 Task: Find connections with filter location Samobor with filter topic #cloudwith filter profile language Potuguese with filter current company UST with filter school Saintgits College of Engineering (Autonomous) with filter industry Wholesale Metals and Minerals with filter service category Growth Marketing with filter keywords title Team Leader
Action: Mouse moved to (532, 74)
Screenshot: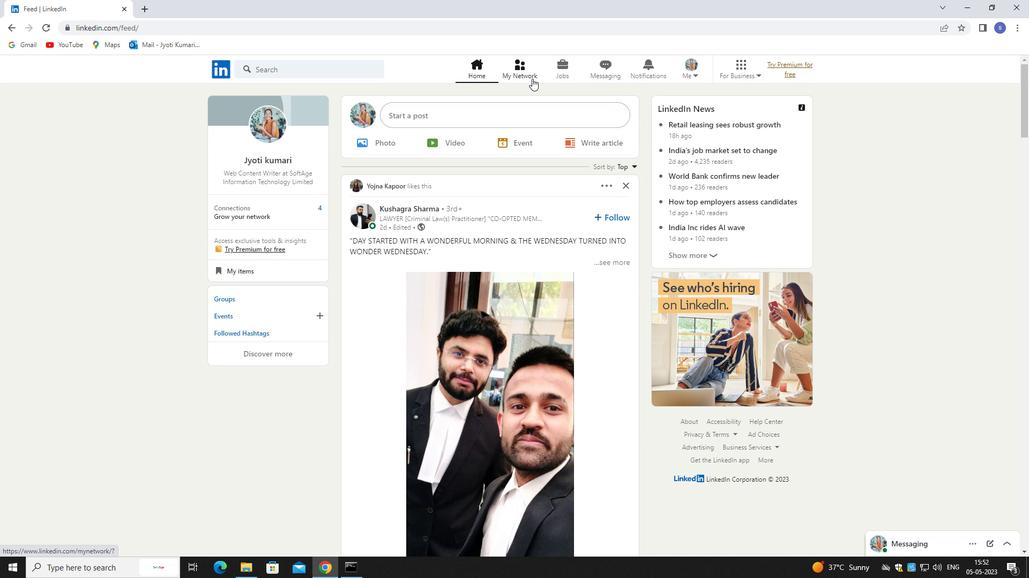 
Action: Mouse pressed left at (532, 74)
Screenshot: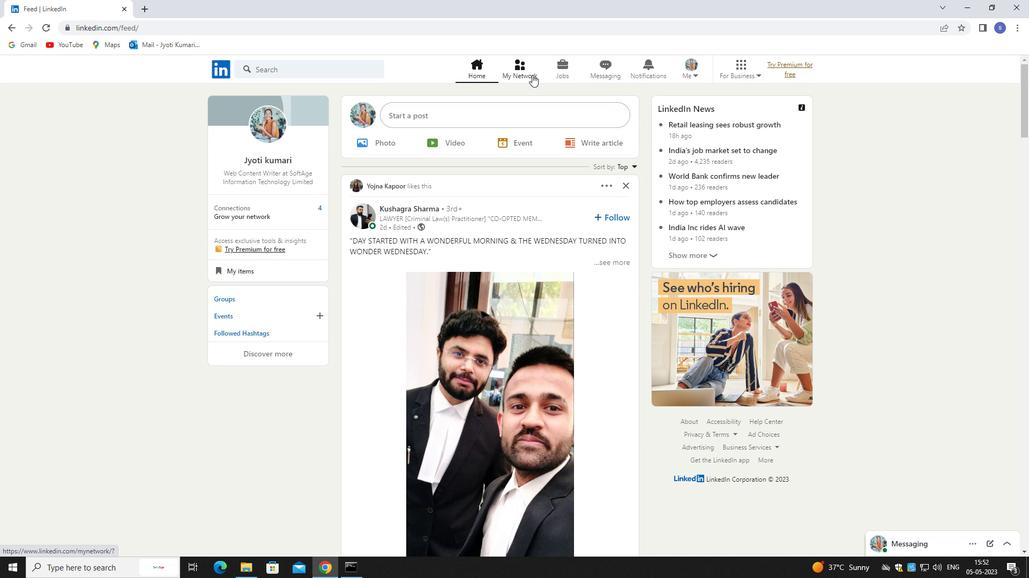 
Action: Mouse pressed left at (532, 74)
Screenshot: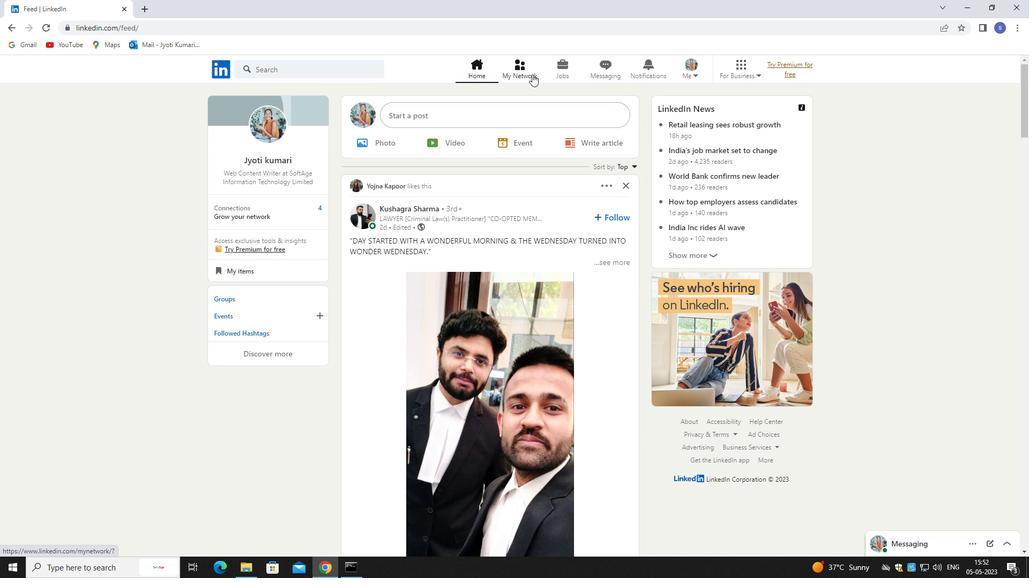 
Action: Mouse moved to (306, 129)
Screenshot: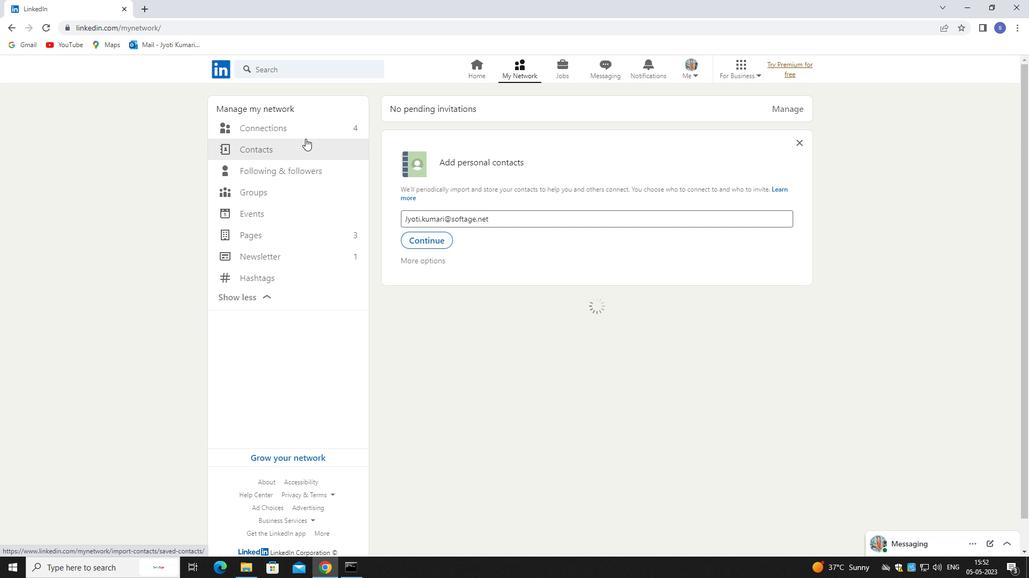 
Action: Mouse pressed left at (306, 129)
Screenshot: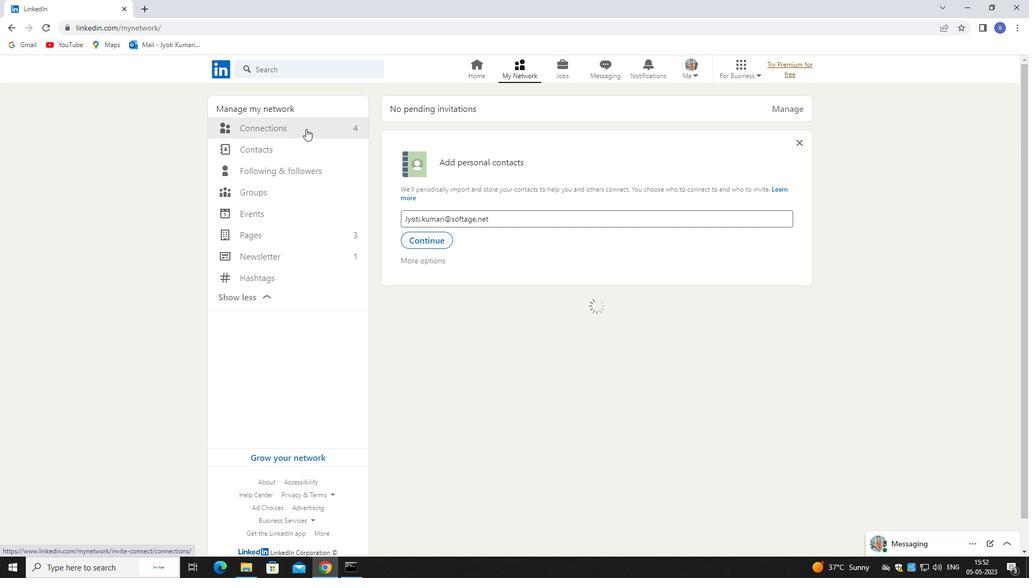 
Action: Mouse pressed left at (306, 129)
Screenshot: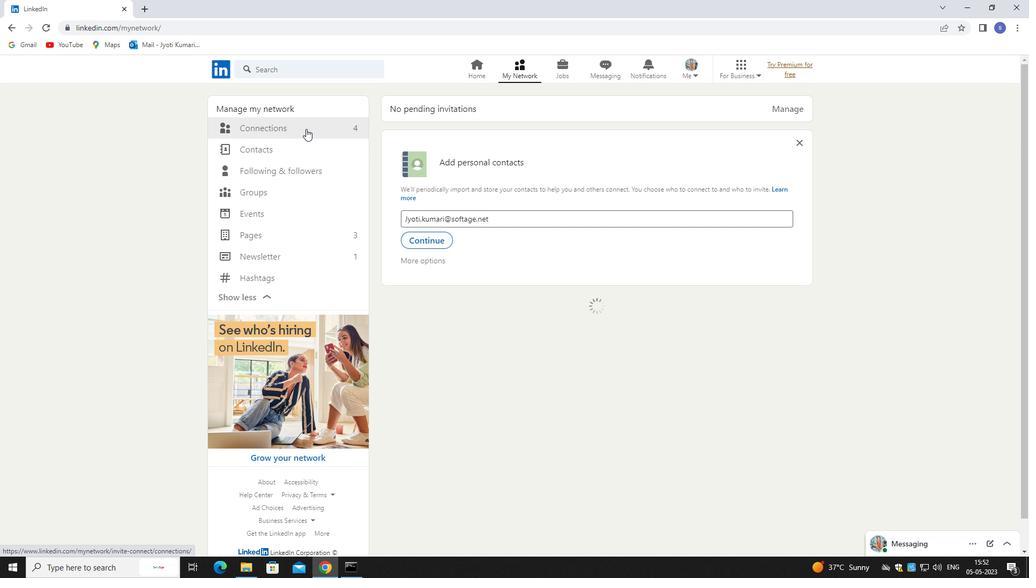 
Action: Mouse moved to (582, 126)
Screenshot: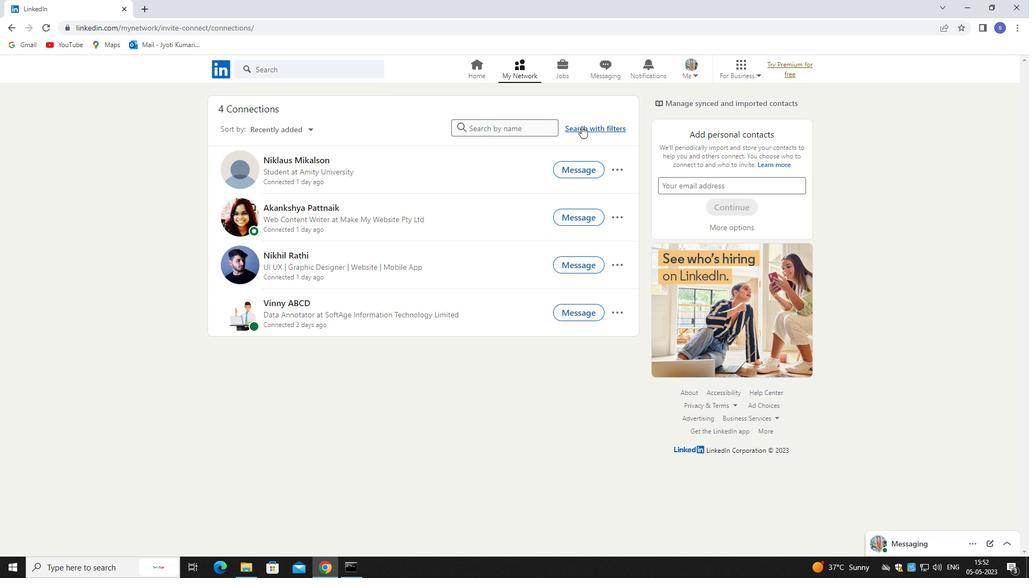 
Action: Mouse pressed left at (582, 126)
Screenshot: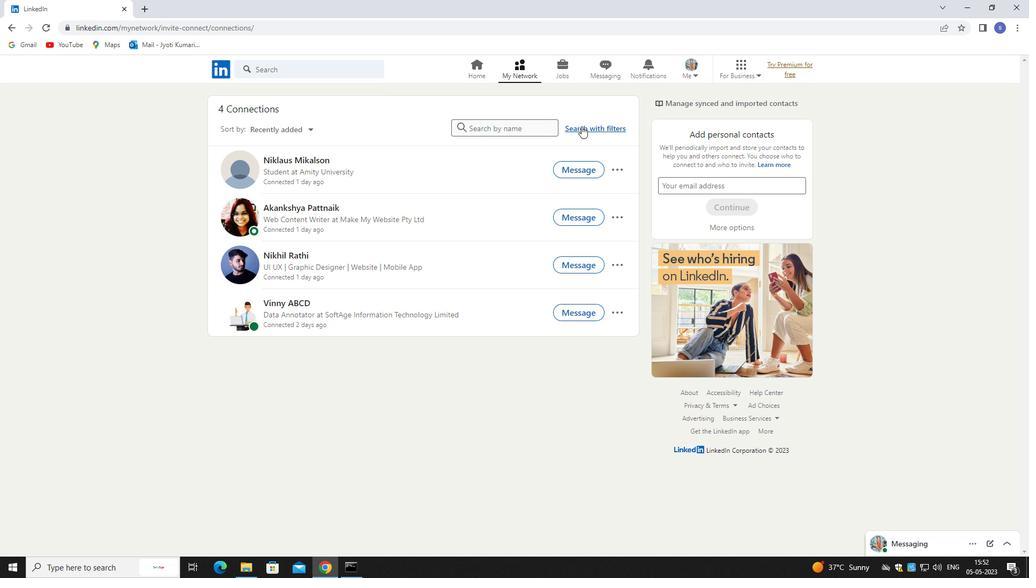 
Action: Mouse moved to (556, 97)
Screenshot: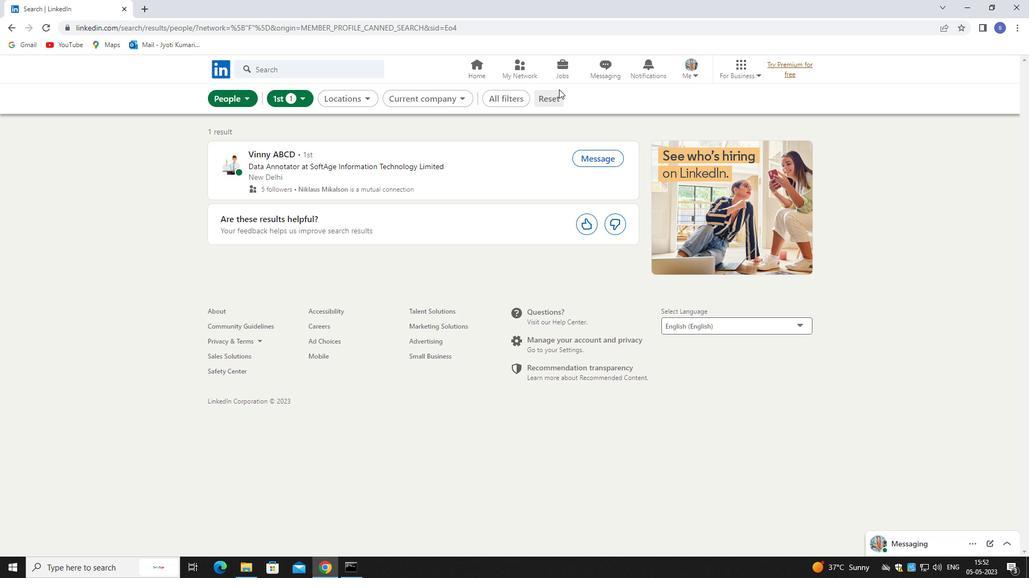 
Action: Mouse pressed left at (556, 97)
Screenshot: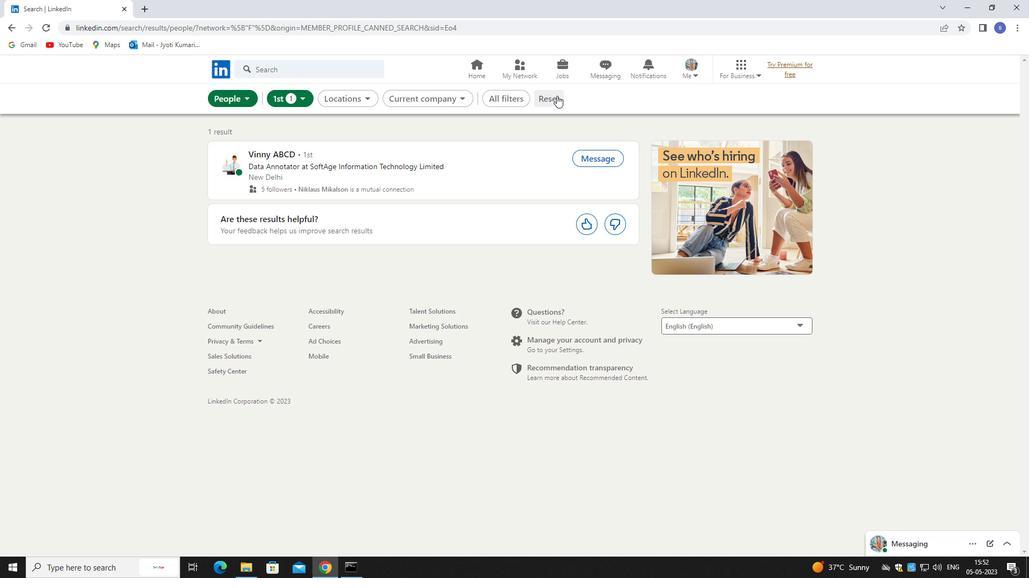 
Action: Mouse moved to (523, 96)
Screenshot: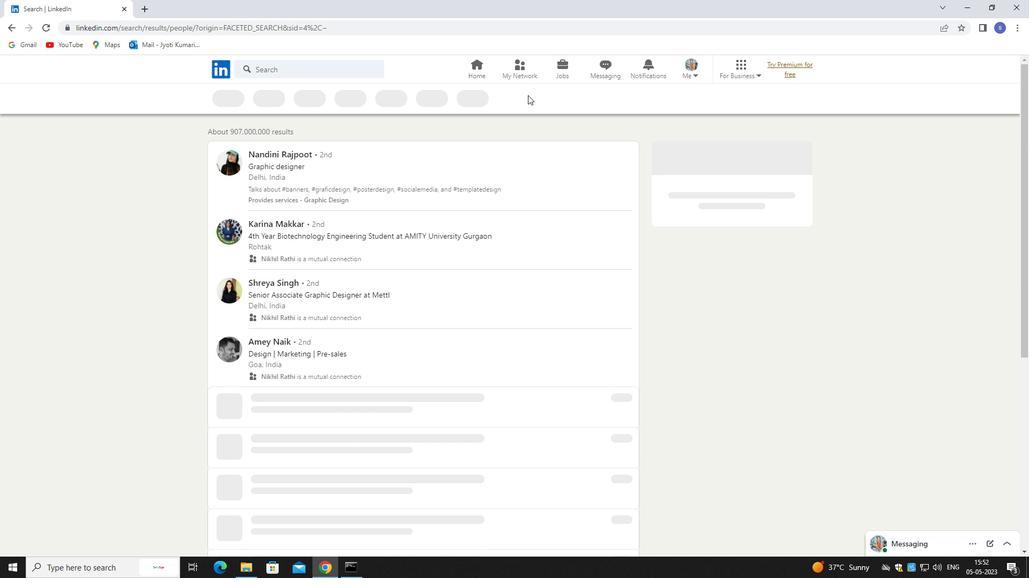 
Action: Mouse pressed left at (523, 96)
Screenshot: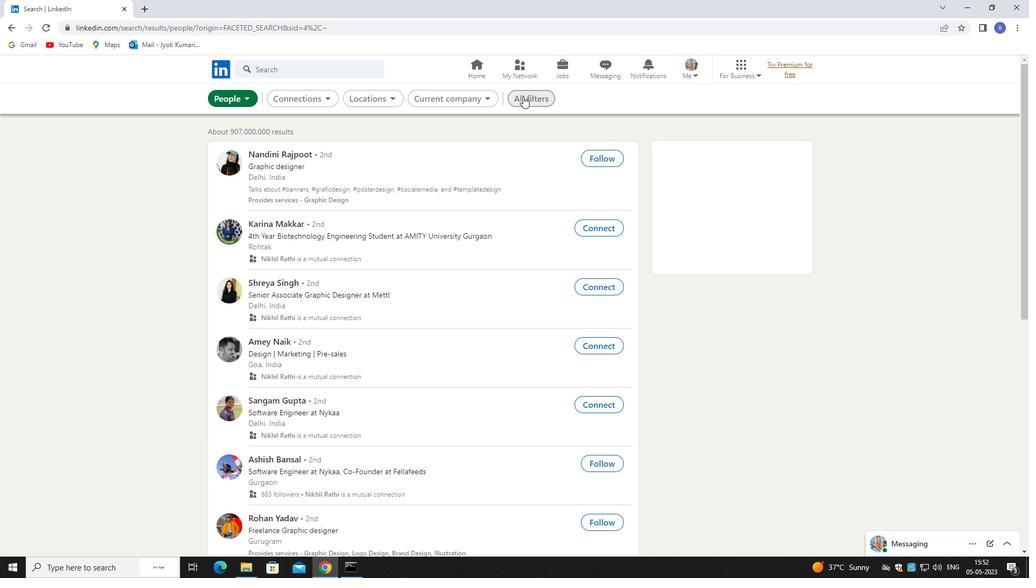 
Action: Mouse moved to (935, 420)
Screenshot: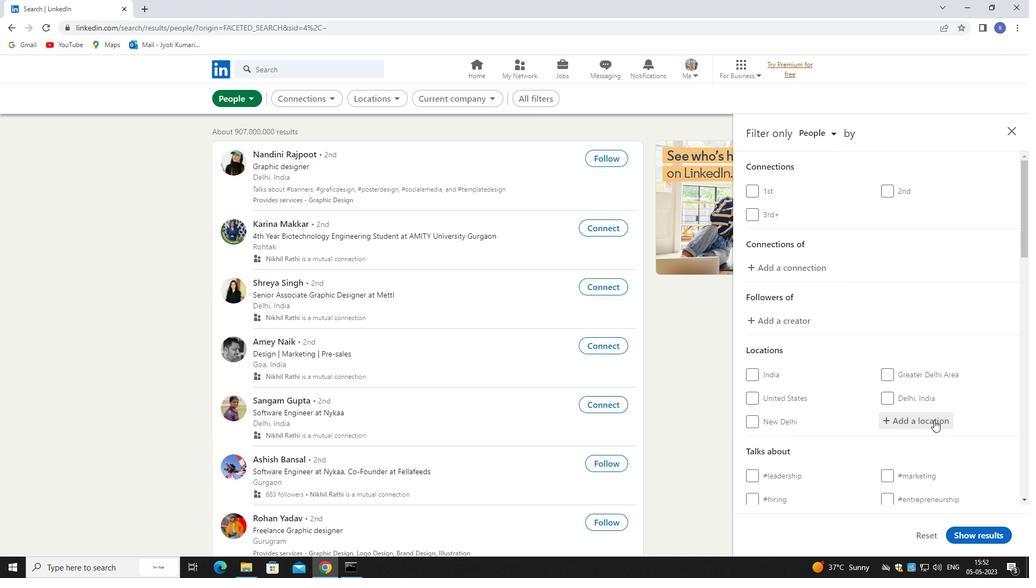 
Action: Mouse pressed left at (935, 420)
Screenshot: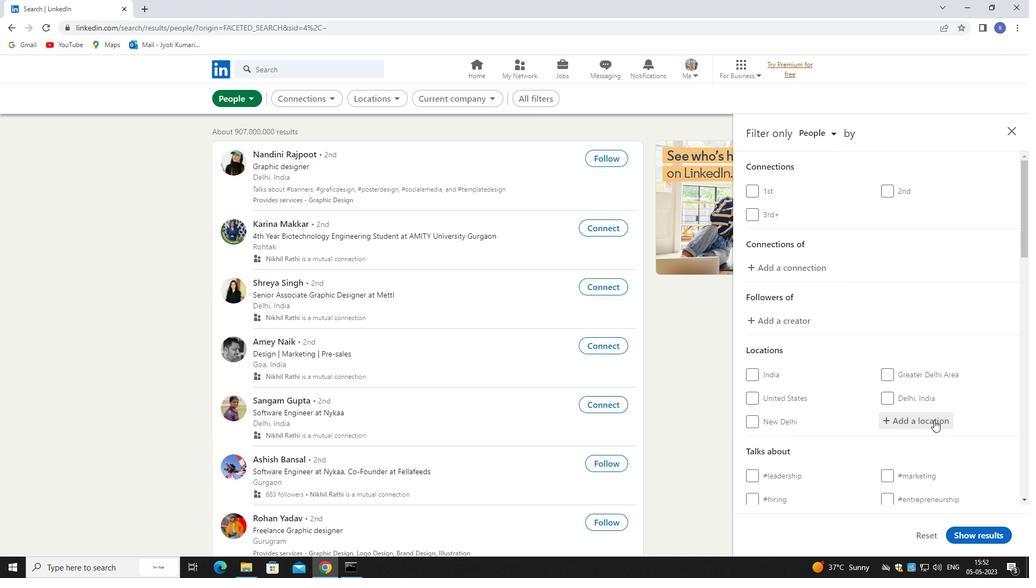 
Action: Mouse moved to (959, 175)
Screenshot: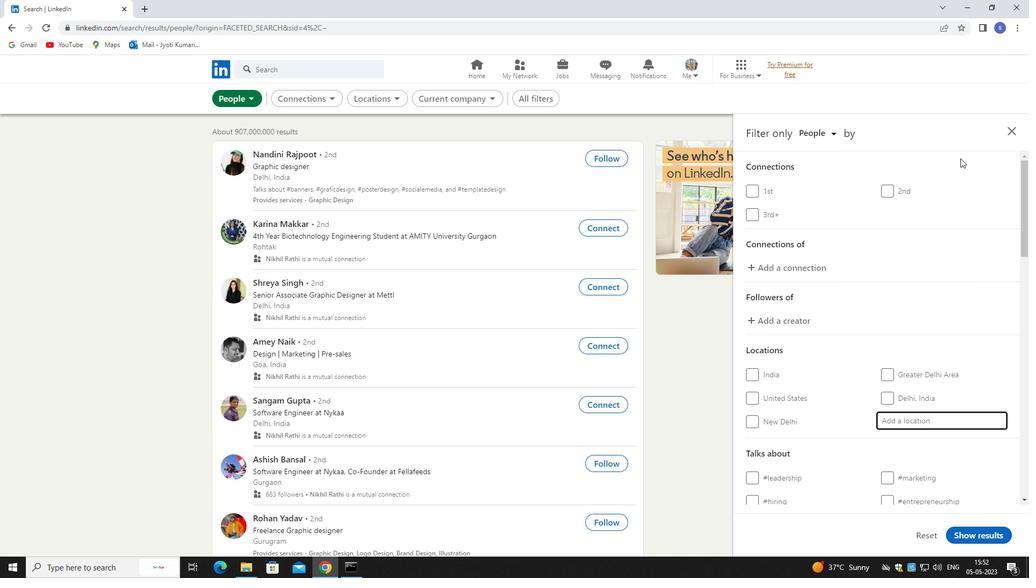 
Action: Key pressed samobor
Screenshot: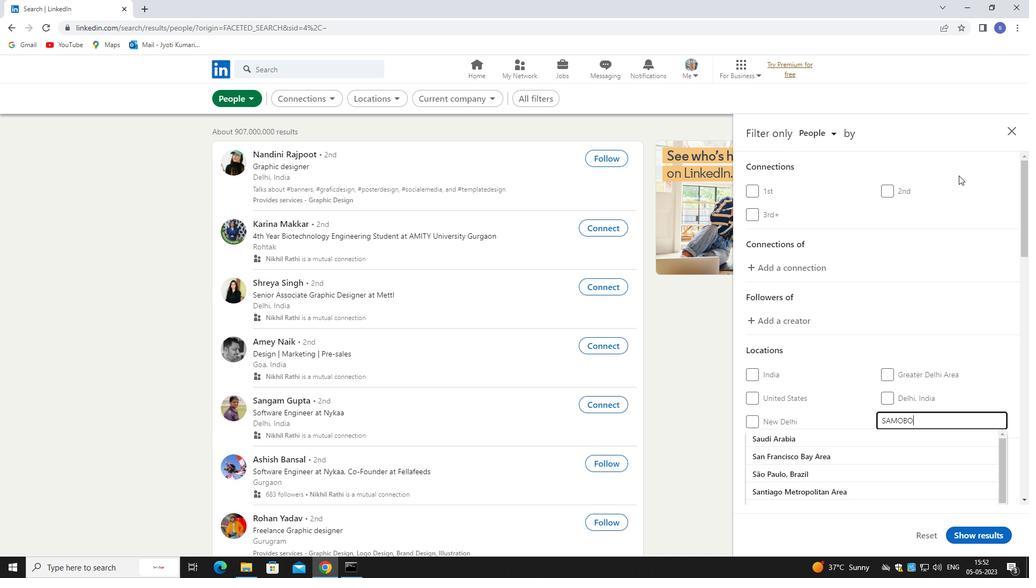 
Action: Mouse moved to (915, 441)
Screenshot: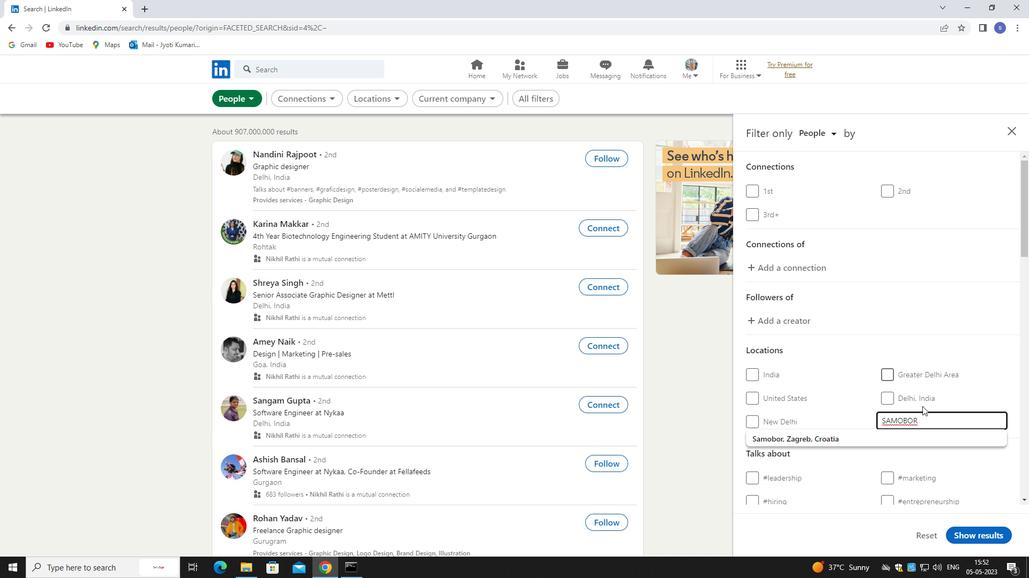 
Action: Mouse pressed left at (915, 441)
Screenshot: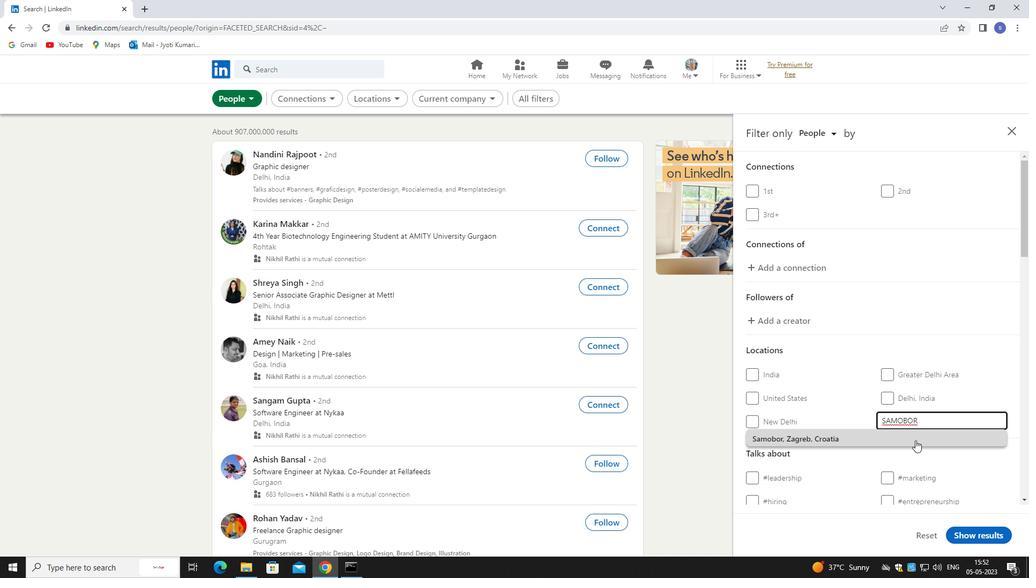 
Action: Mouse moved to (896, 491)
Screenshot: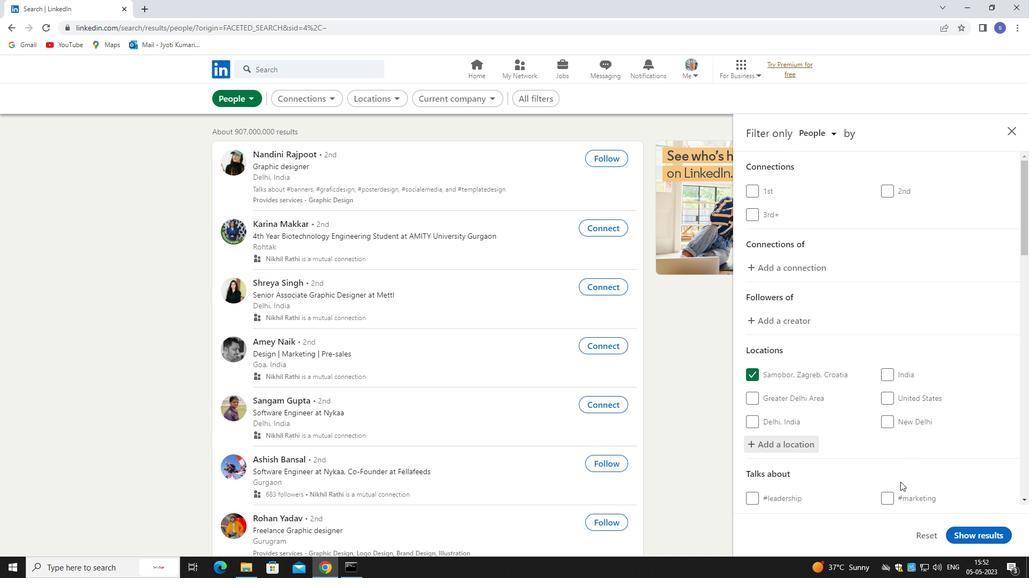 
Action: Mouse scrolled (896, 491) with delta (0, 0)
Screenshot: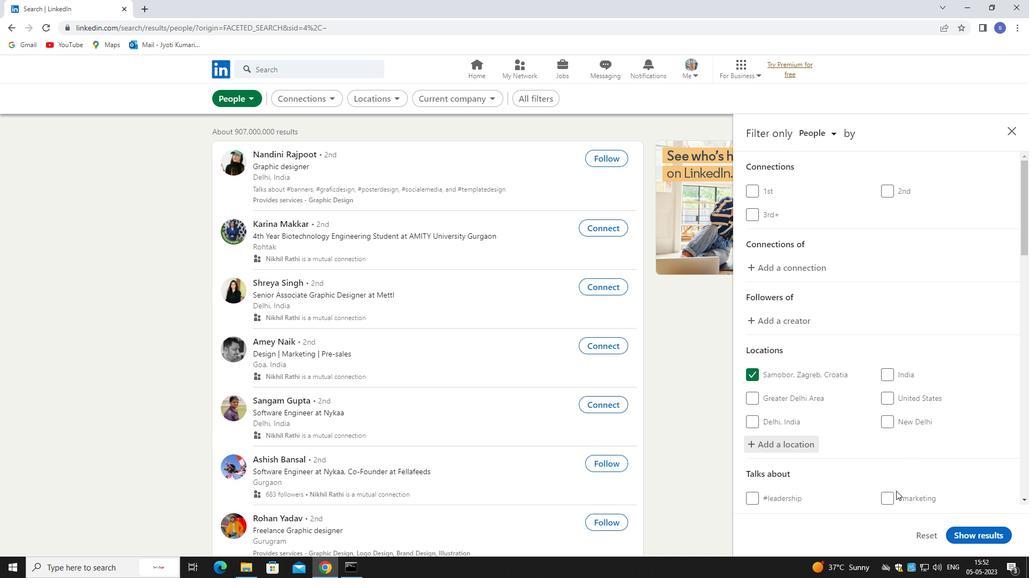 
Action: Mouse moved to (896, 492)
Screenshot: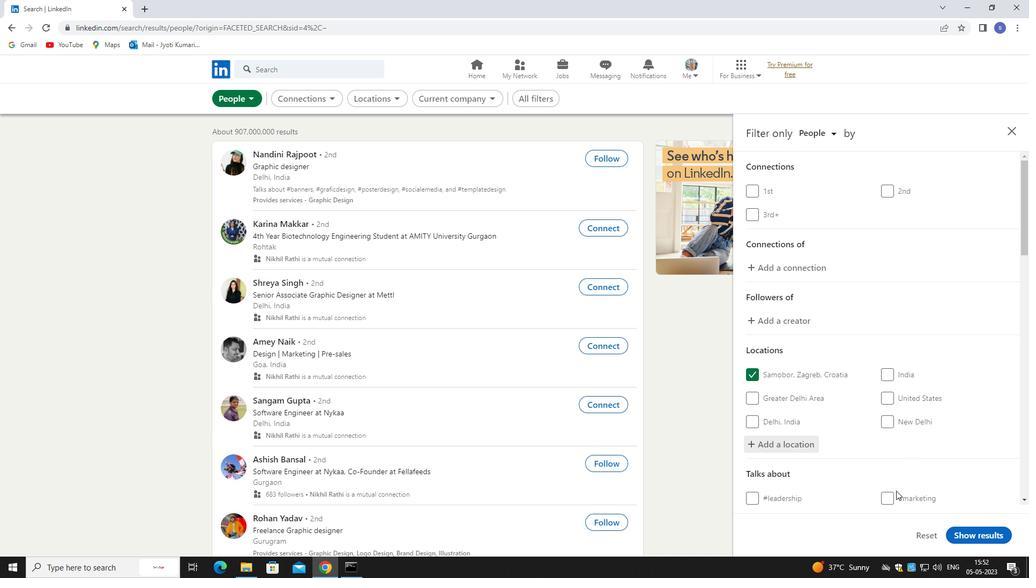 
Action: Mouse scrolled (896, 491) with delta (0, 0)
Screenshot: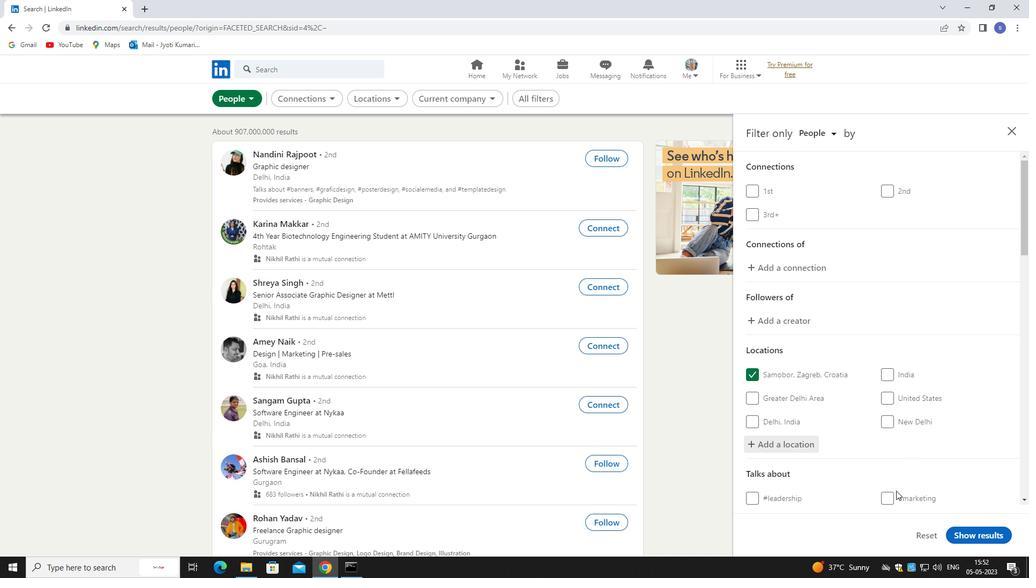 
Action: Mouse moved to (912, 435)
Screenshot: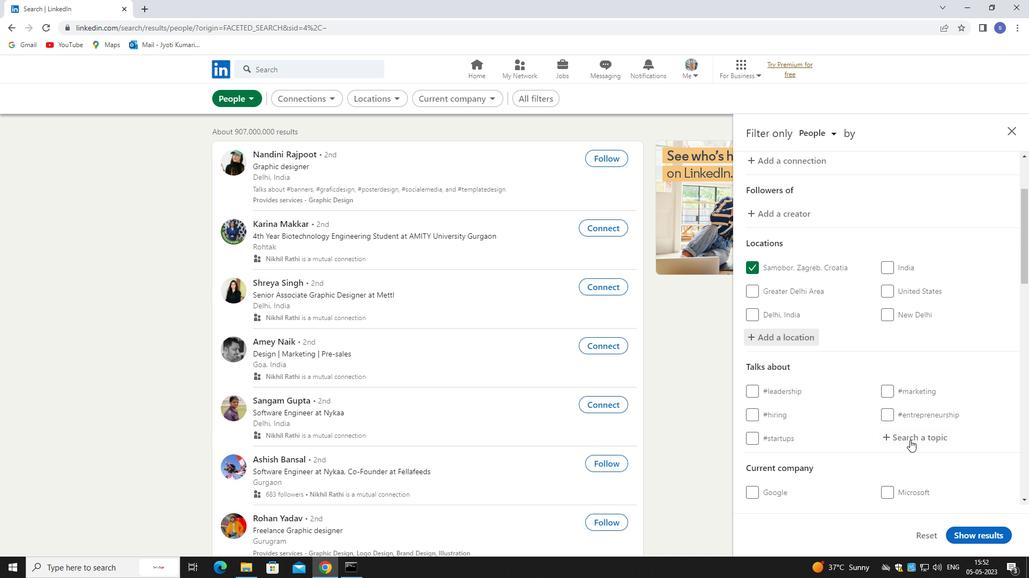 
Action: Mouse pressed left at (912, 435)
Screenshot: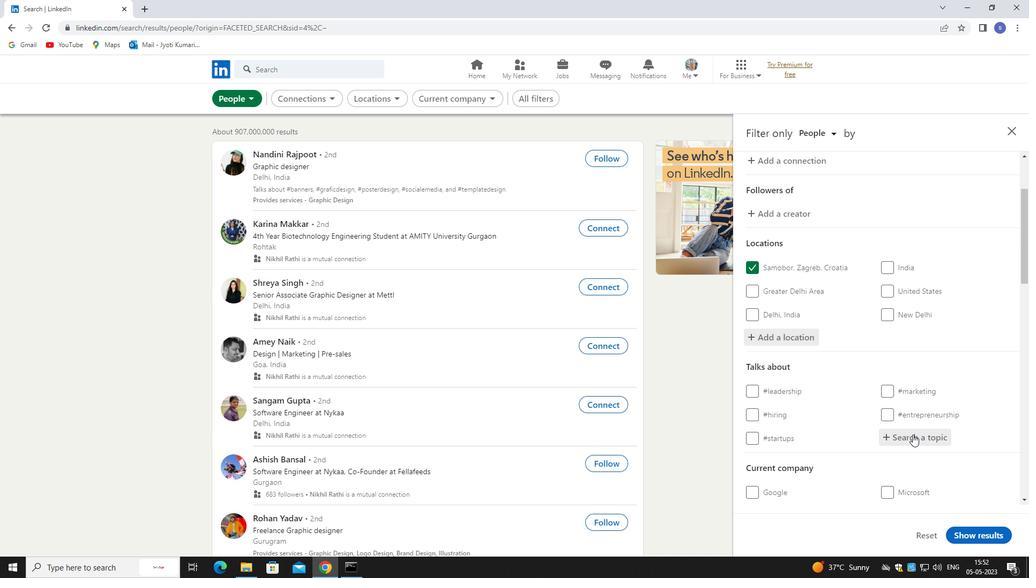 
Action: Mouse moved to (913, 435)
Screenshot: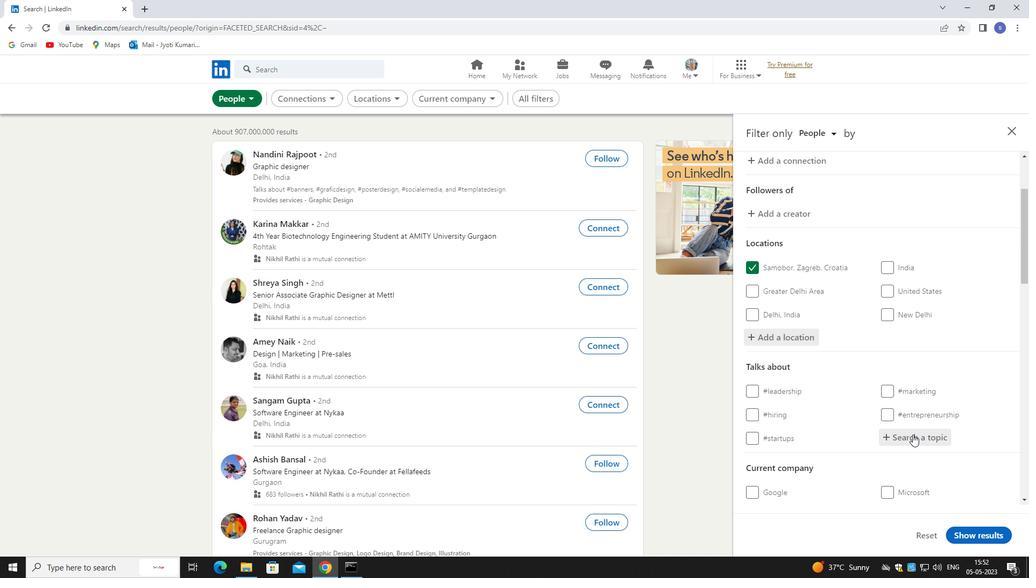 
Action: Key pressed cloud
Screenshot: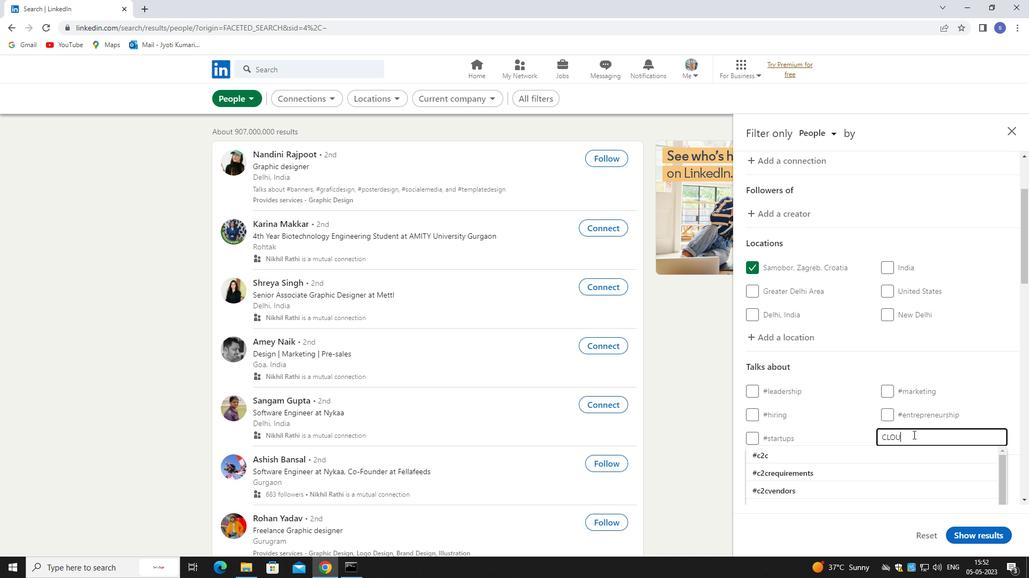 
Action: Mouse moved to (888, 459)
Screenshot: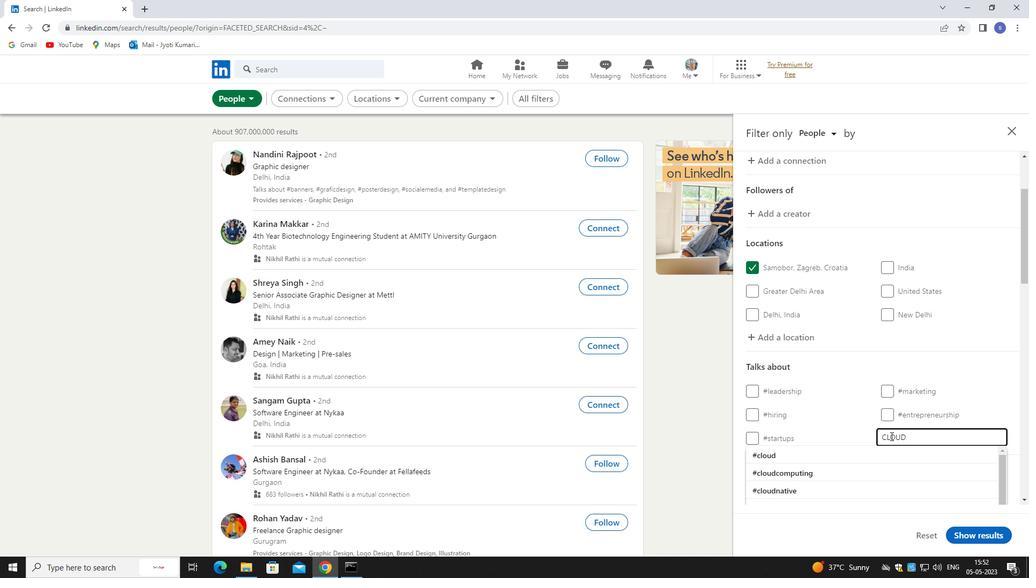 
Action: Mouse pressed left at (888, 459)
Screenshot: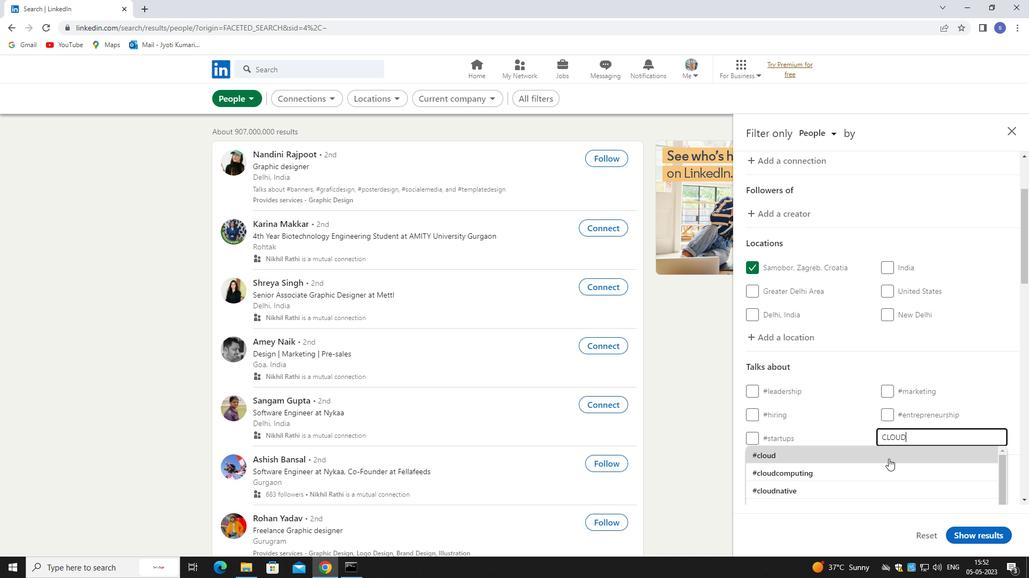 
Action: Mouse scrolled (888, 458) with delta (0, 0)
Screenshot: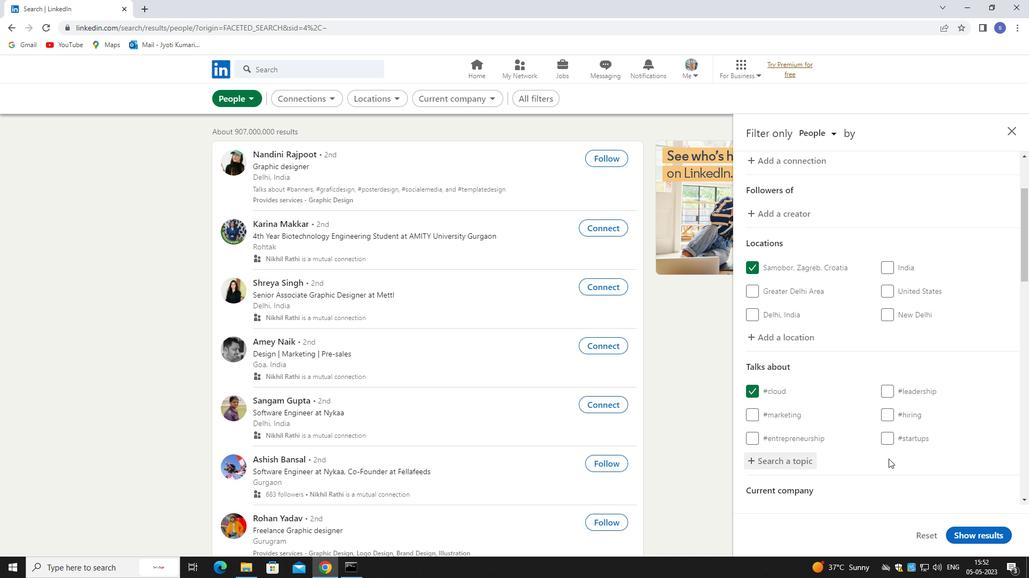 
Action: Mouse scrolled (888, 458) with delta (0, 0)
Screenshot: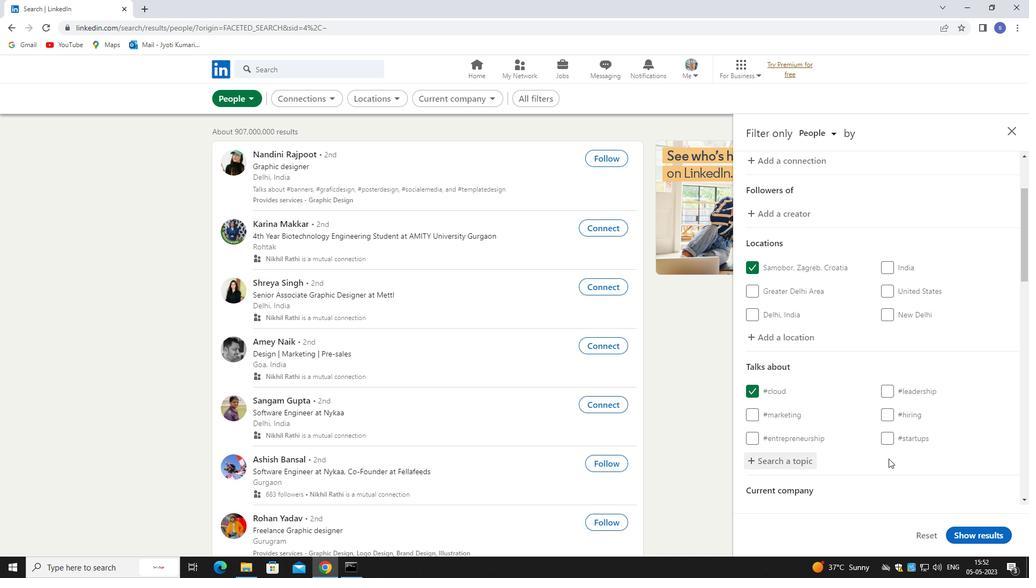 
Action: Mouse scrolled (888, 458) with delta (0, 0)
Screenshot: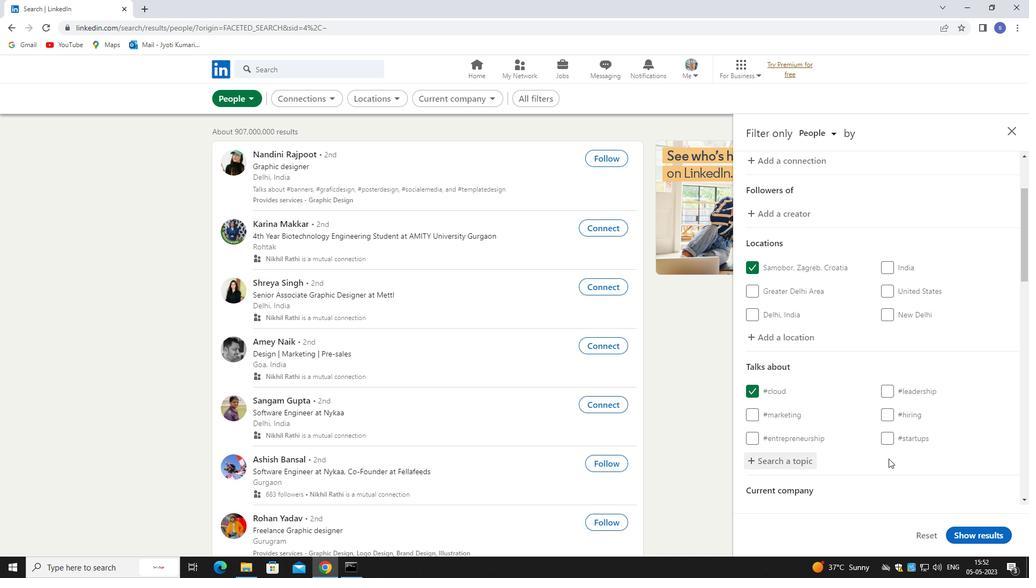 
Action: Mouse scrolled (888, 458) with delta (0, 0)
Screenshot: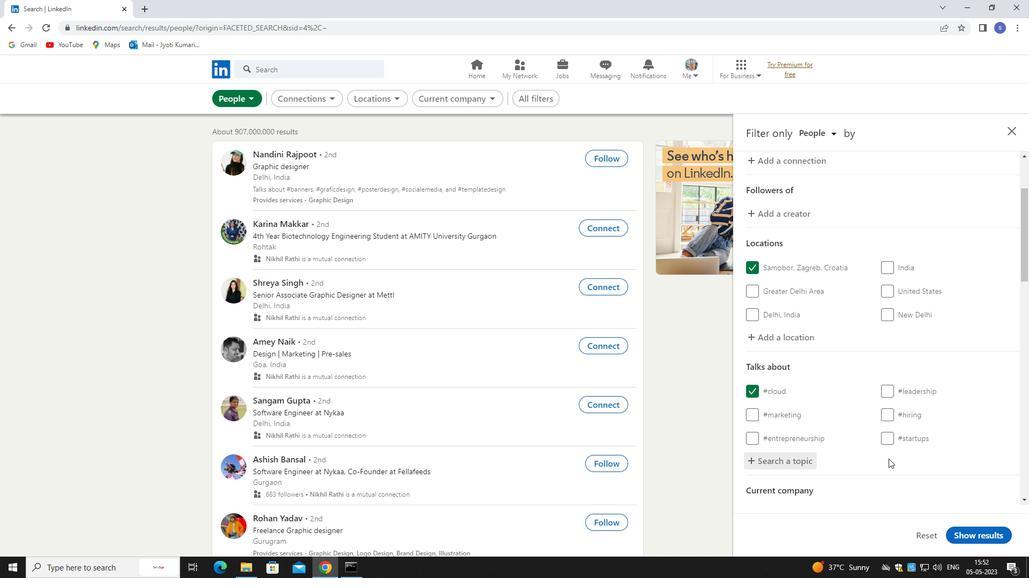 
Action: Mouse moved to (927, 345)
Screenshot: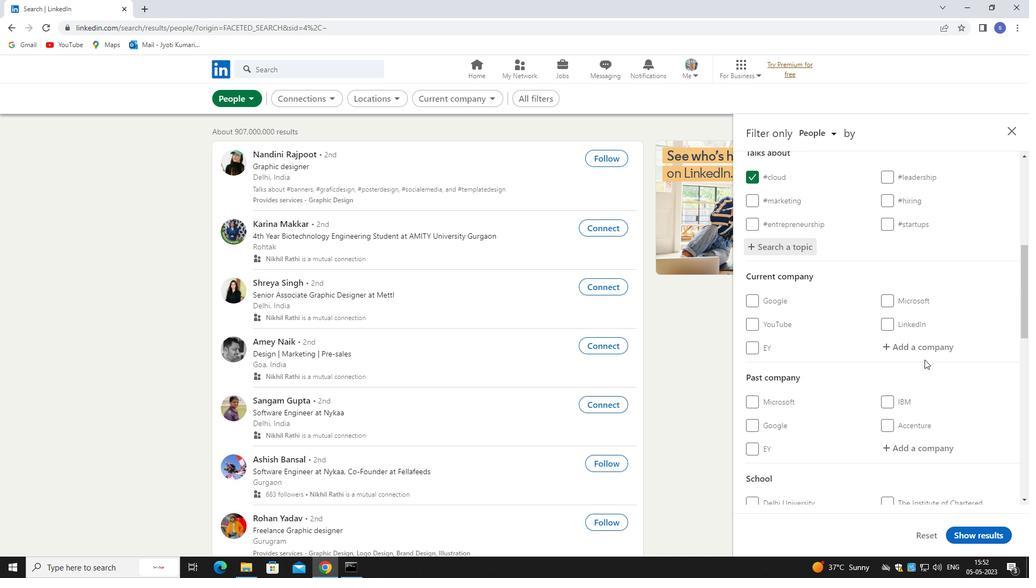 
Action: Mouse pressed left at (927, 345)
Screenshot: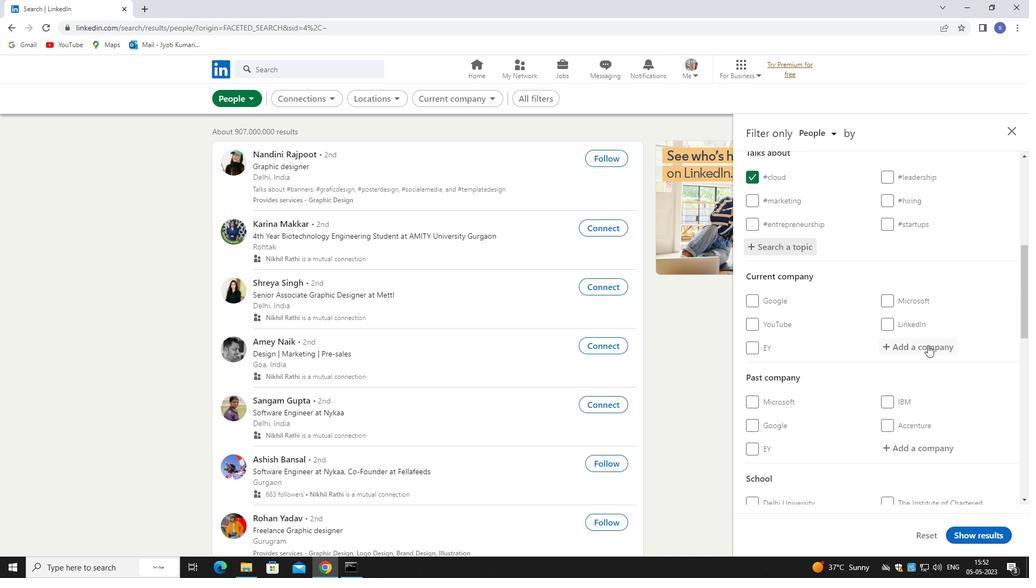 
Action: Key pressed <Key.caps_lock>ust
Screenshot: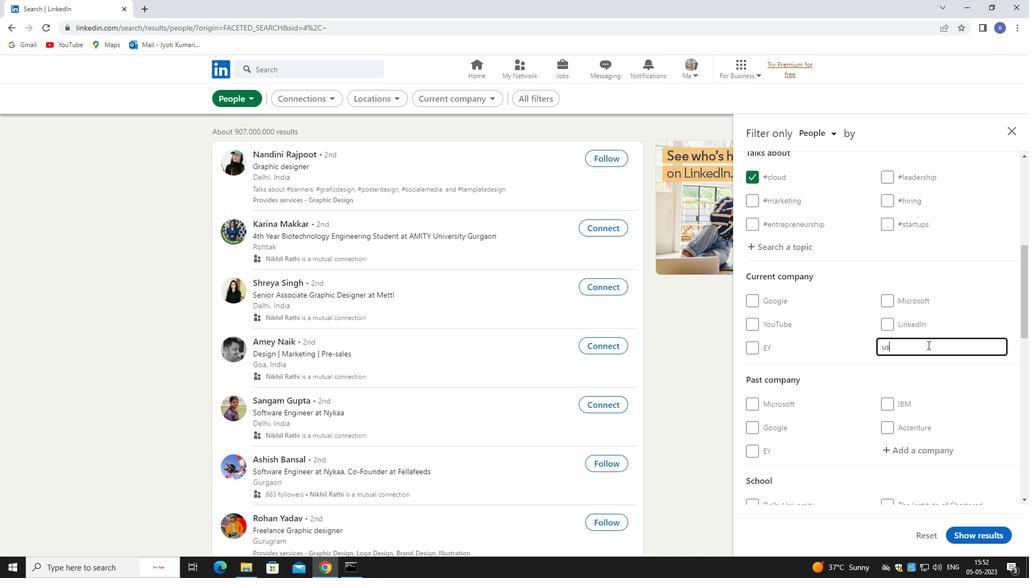 
Action: Mouse moved to (897, 372)
Screenshot: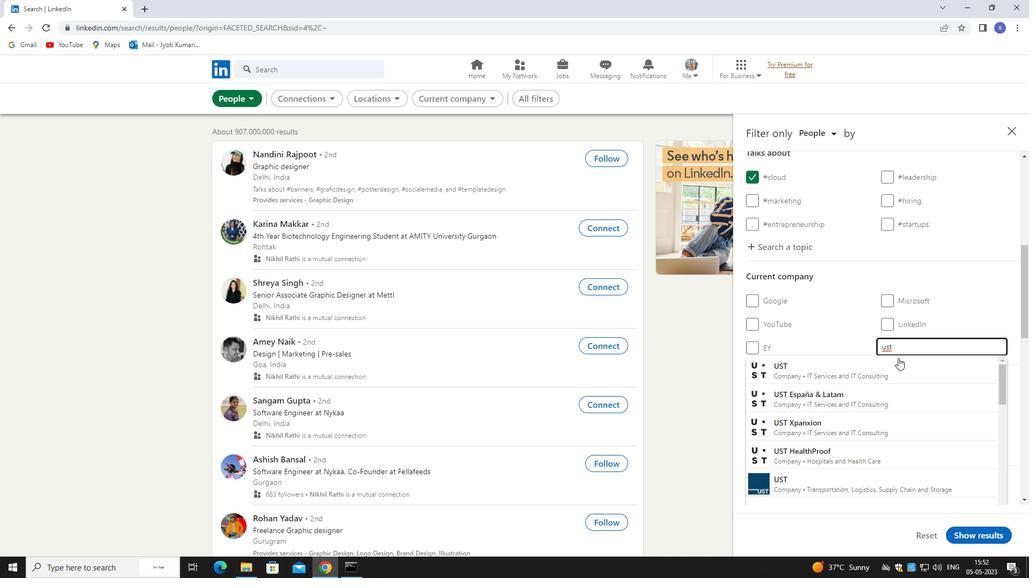 
Action: Mouse pressed left at (897, 372)
Screenshot: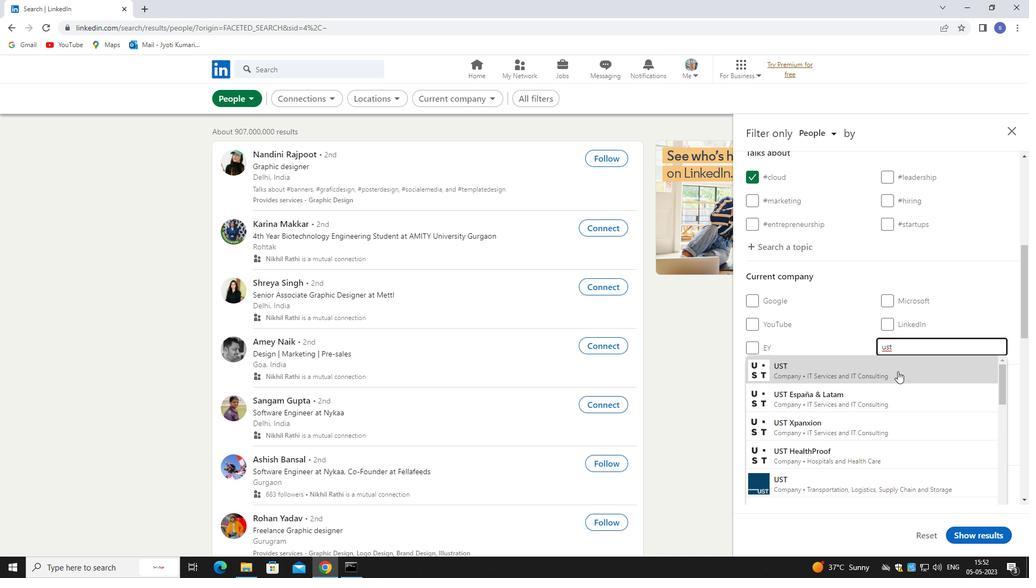 
Action: Mouse scrolled (897, 371) with delta (0, 0)
Screenshot: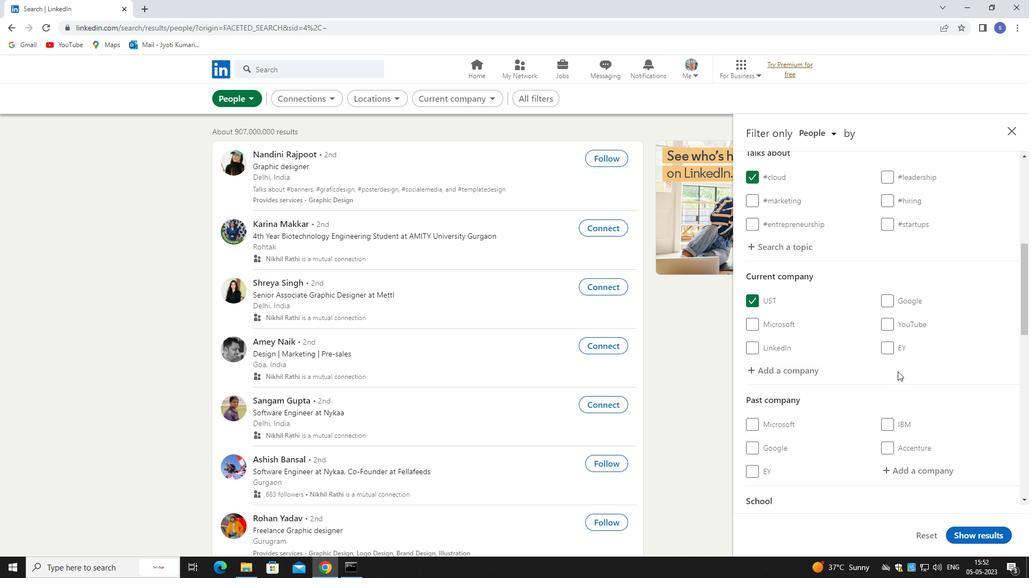 
Action: Mouse moved to (897, 372)
Screenshot: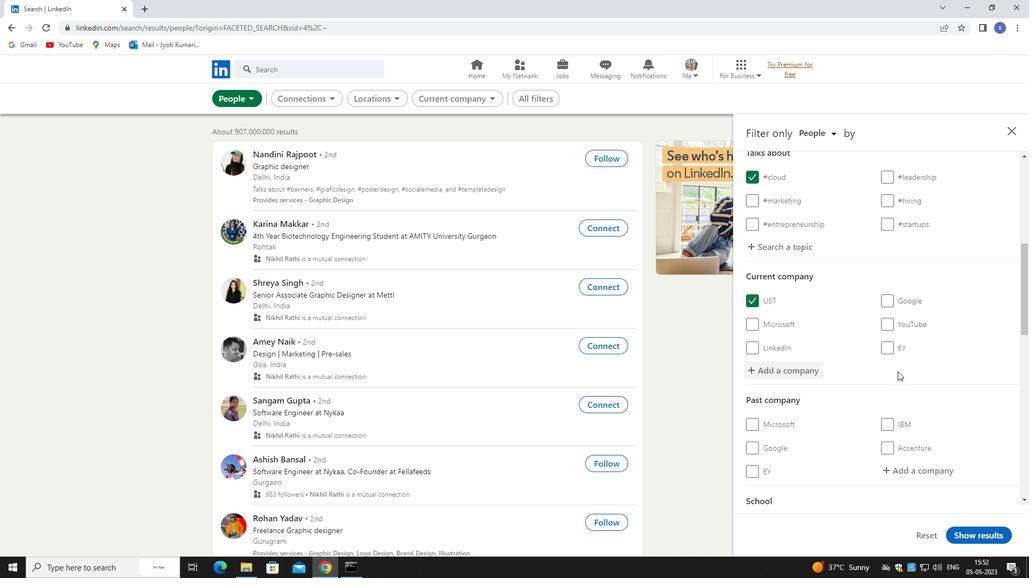 
Action: Mouse scrolled (897, 371) with delta (0, 0)
Screenshot: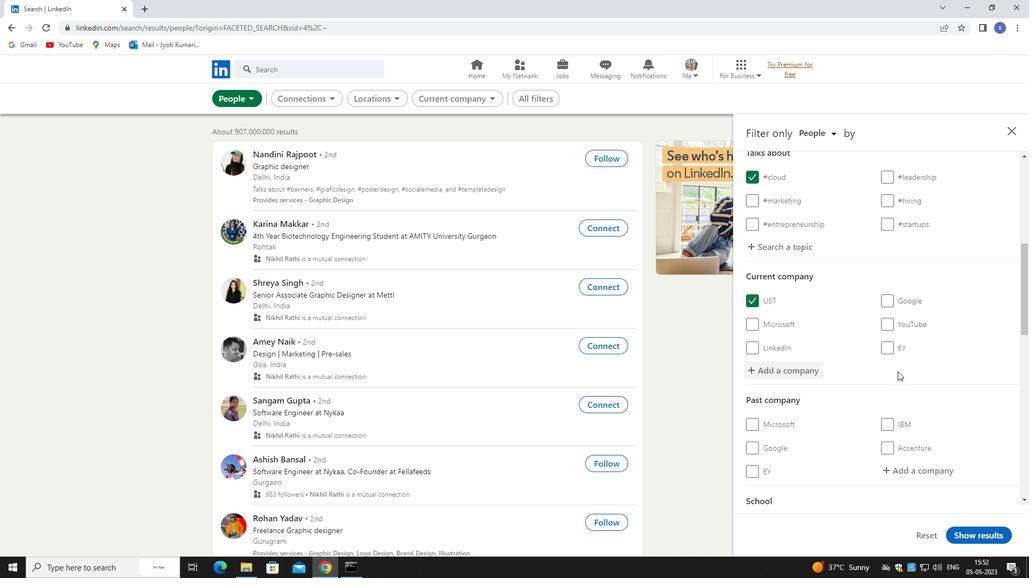 
Action: Mouse moved to (897, 373)
Screenshot: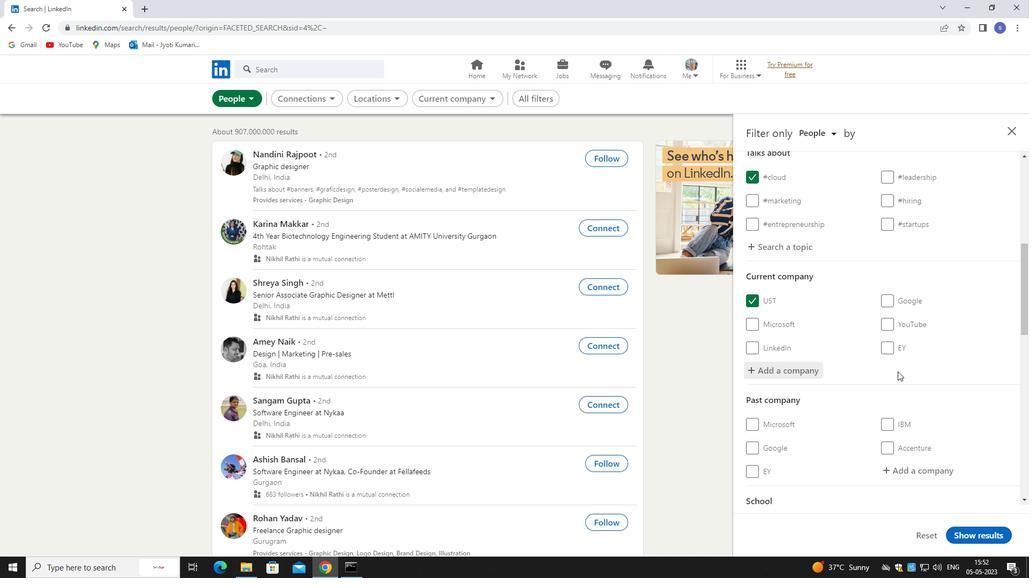 
Action: Mouse scrolled (897, 372) with delta (0, 0)
Screenshot: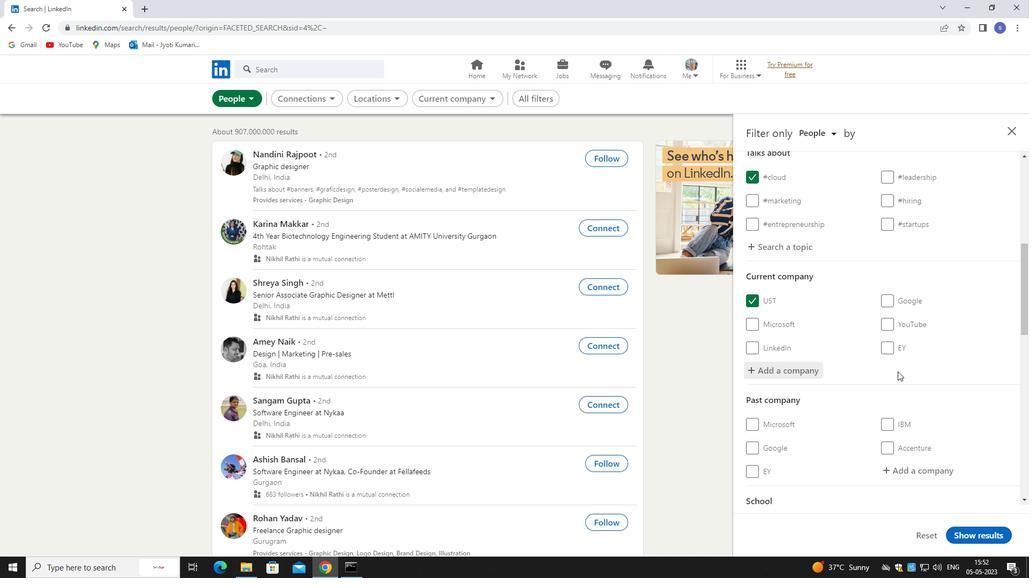 
Action: Mouse scrolled (897, 372) with delta (0, 0)
Screenshot: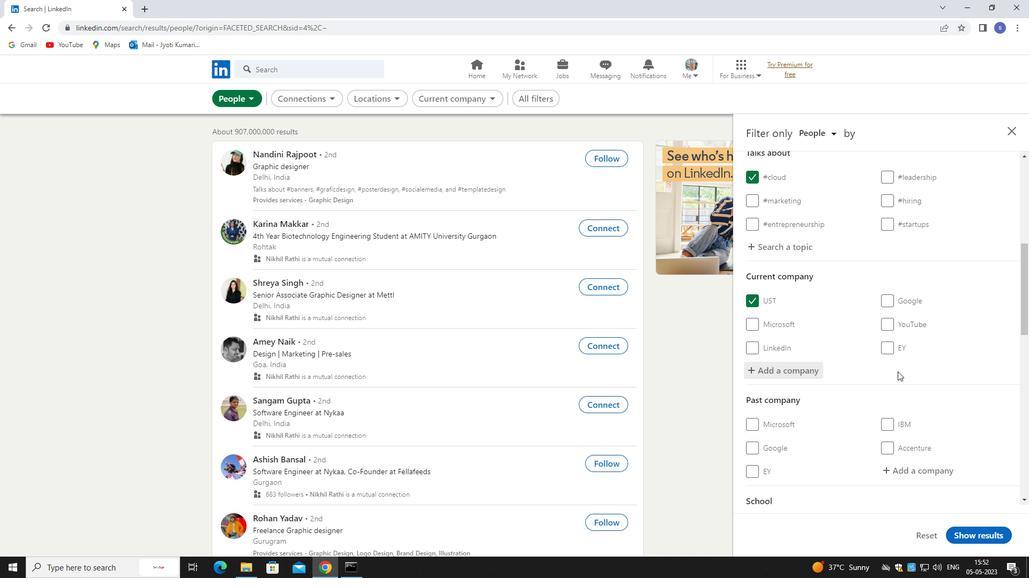 
Action: Mouse moved to (911, 259)
Screenshot: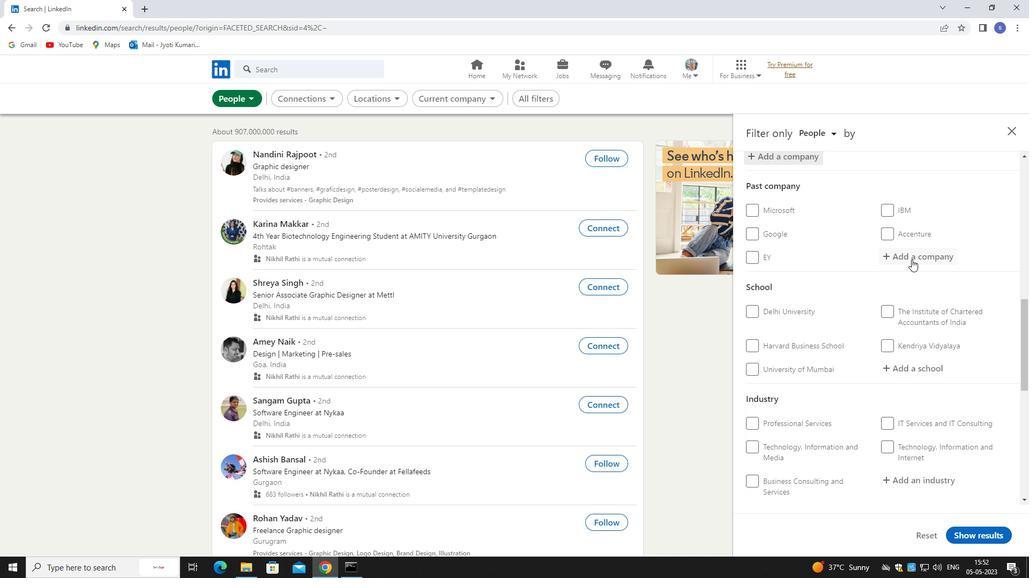 
Action: Mouse pressed left at (911, 259)
Screenshot: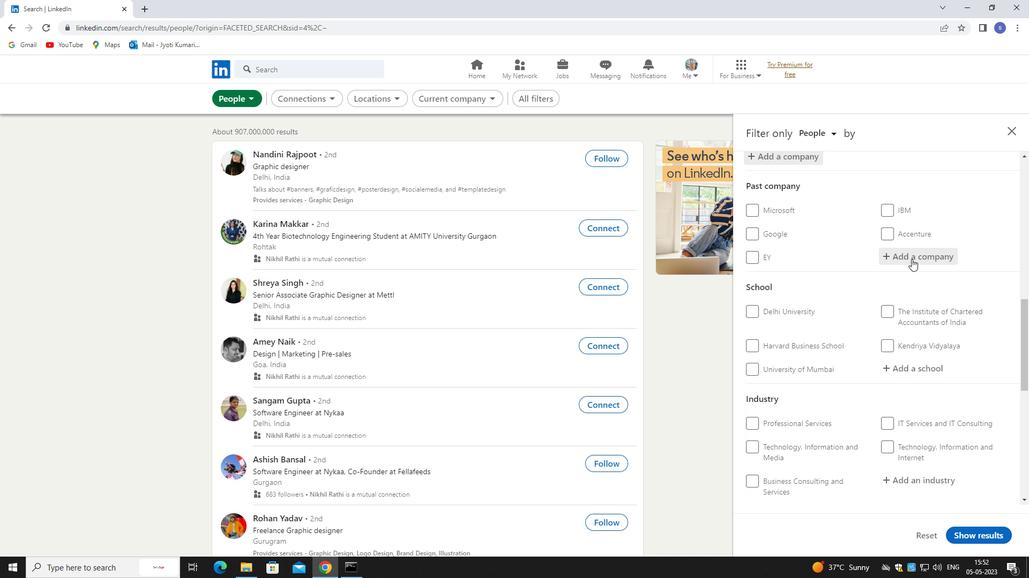 
Action: Mouse moved to (905, 375)
Screenshot: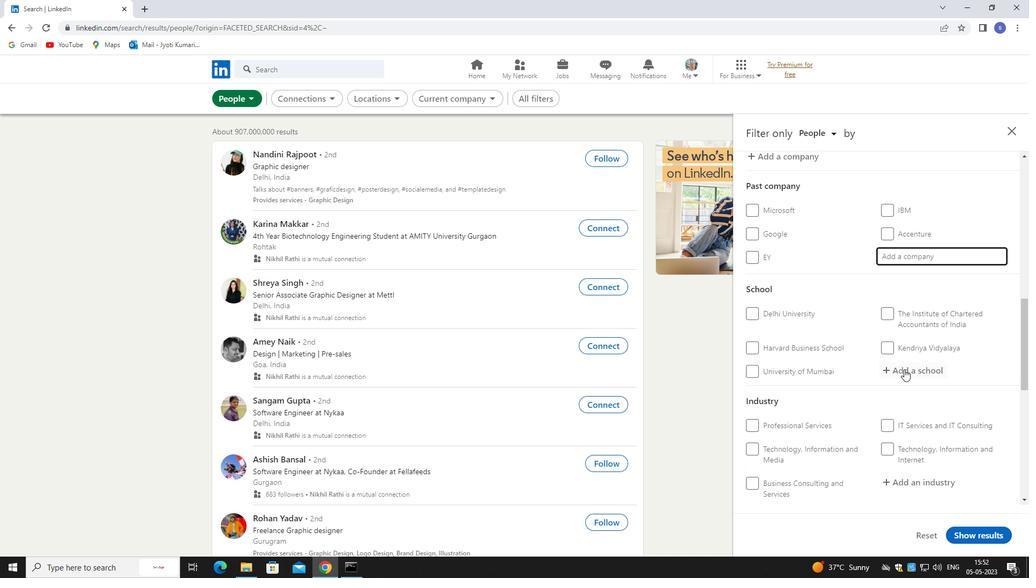 
Action: Mouse pressed left at (905, 375)
Screenshot: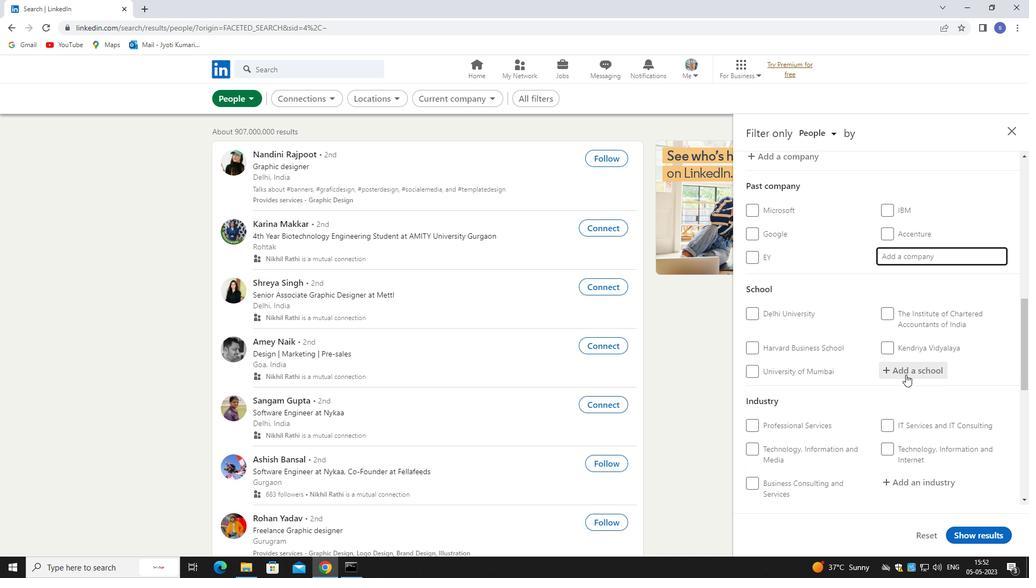 
Action: Mouse moved to (905, 375)
Screenshot: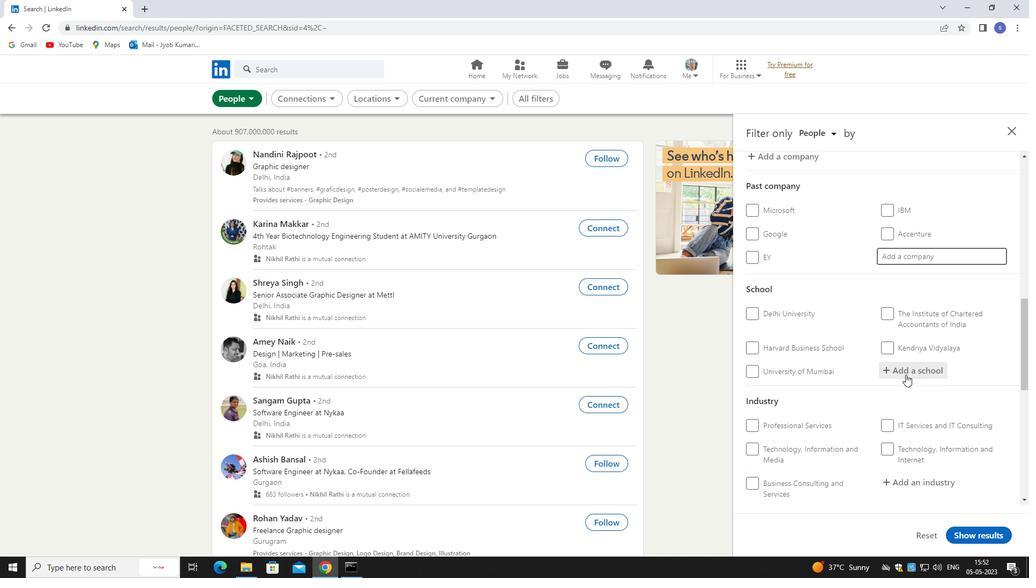
Action: Key pressed saint
Screenshot: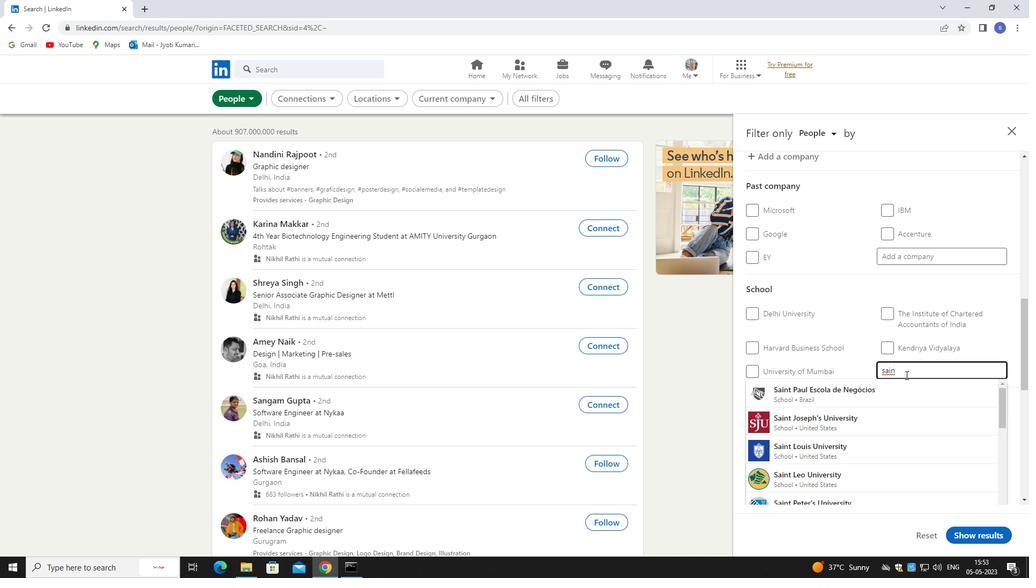 
Action: Mouse moved to (905, 402)
Screenshot: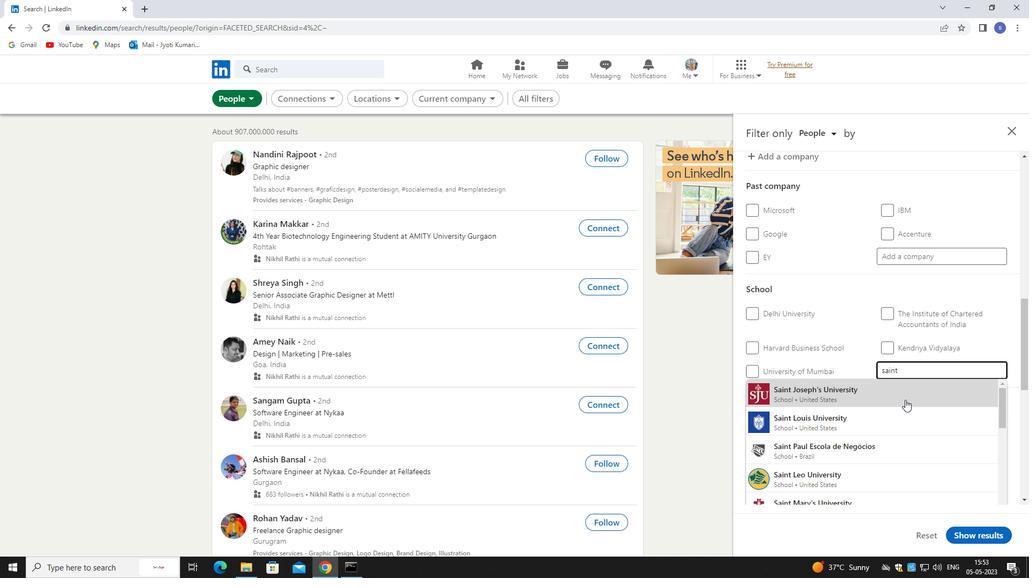 
Action: Key pressed gits
Screenshot: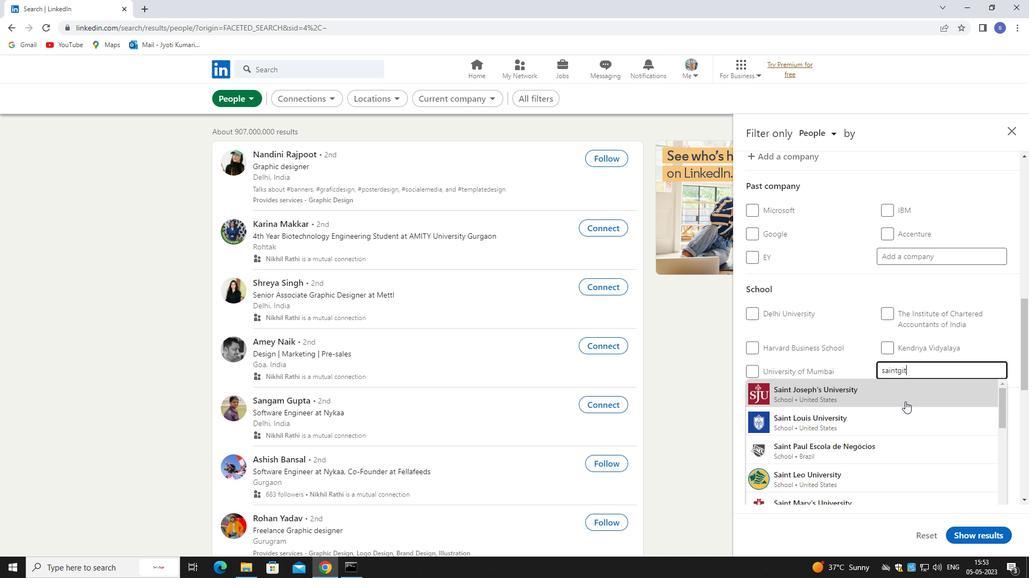 
Action: Mouse moved to (885, 396)
Screenshot: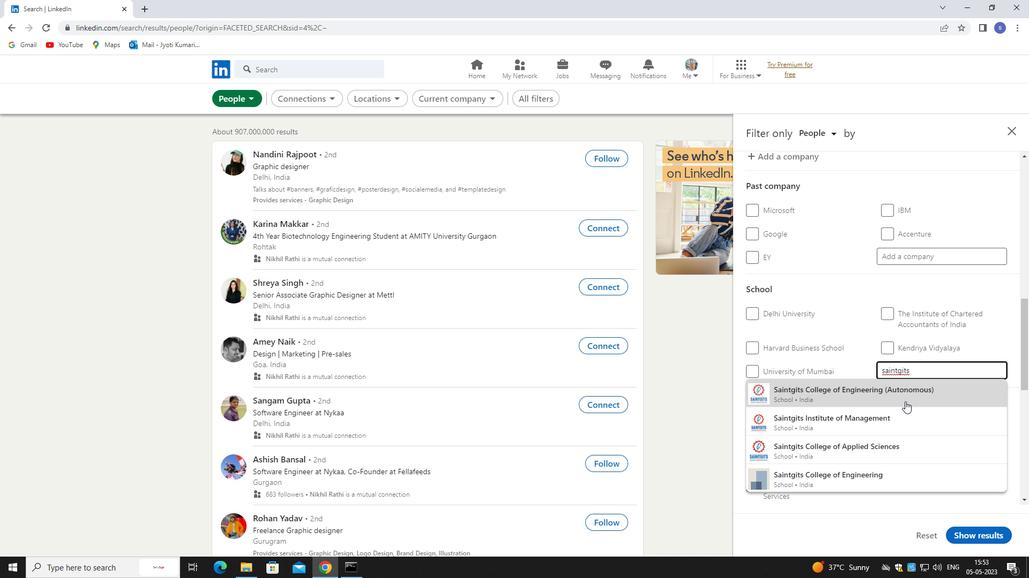 
Action: Mouse pressed left at (885, 396)
Screenshot: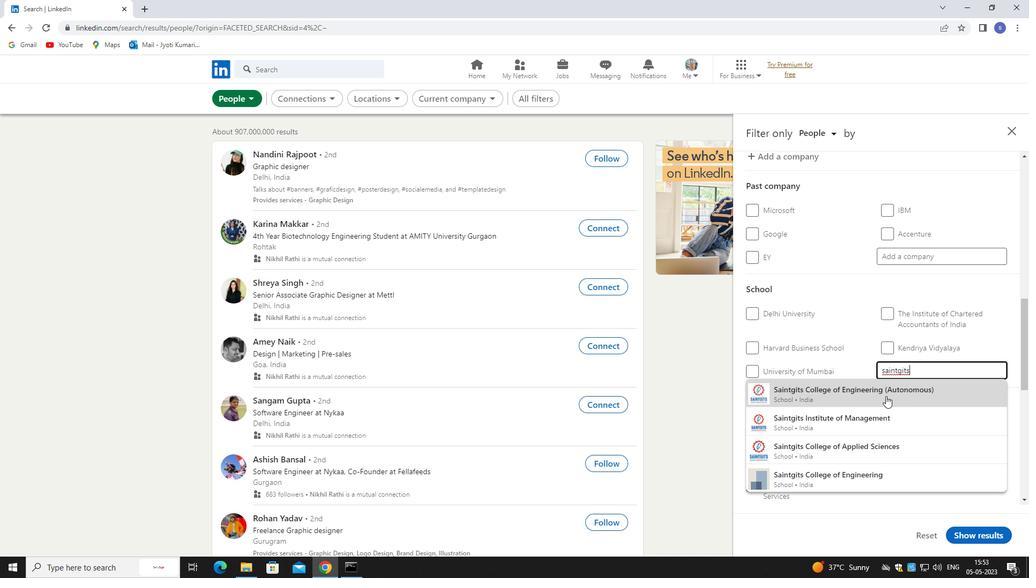 
Action: Mouse moved to (886, 399)
Screenshot: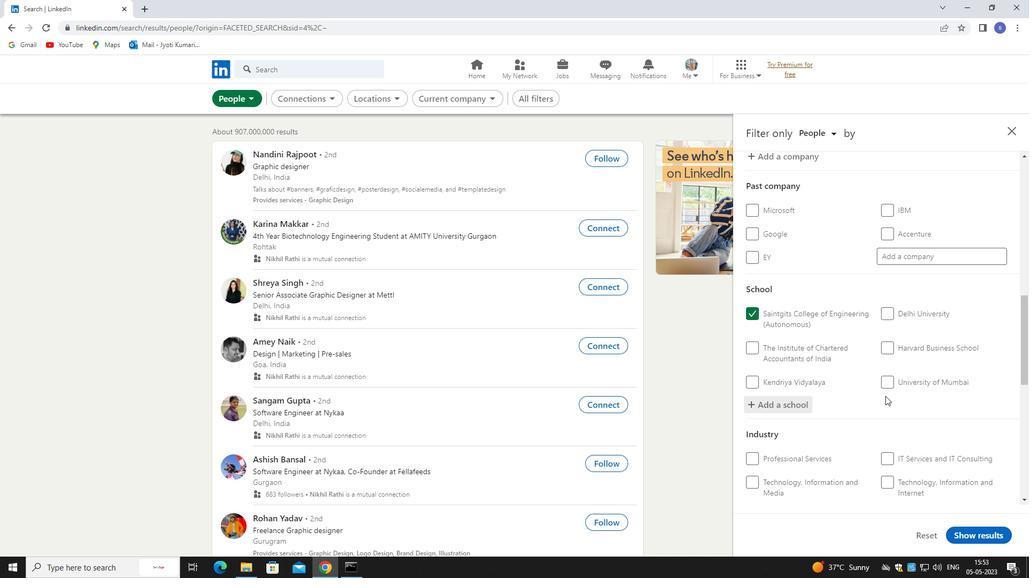 
Action: Mouse scrolled (886, 399) with delta (0, 0)
Screenshot: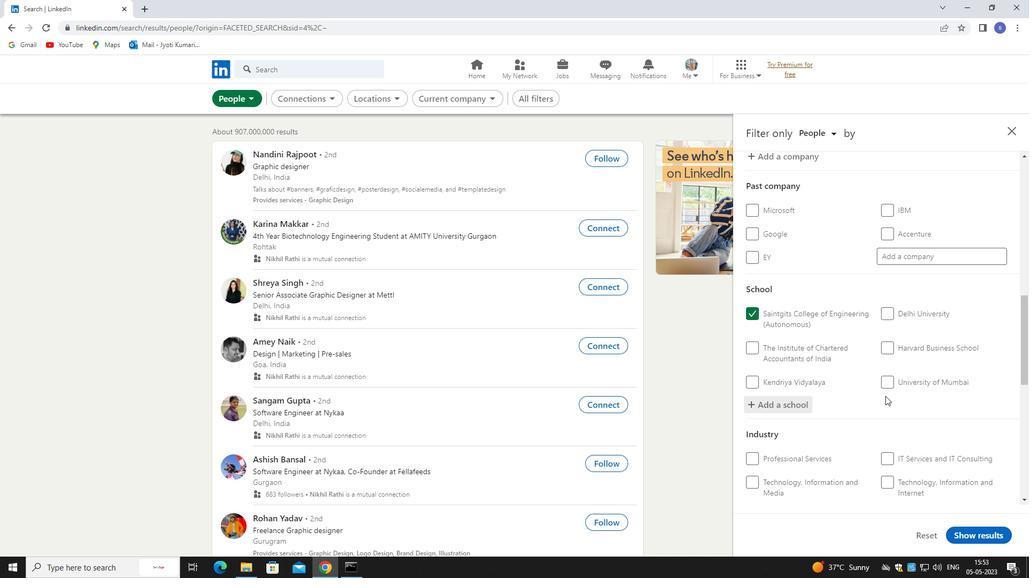 
Action: Mouse moved to (886, 400)
Screenshot: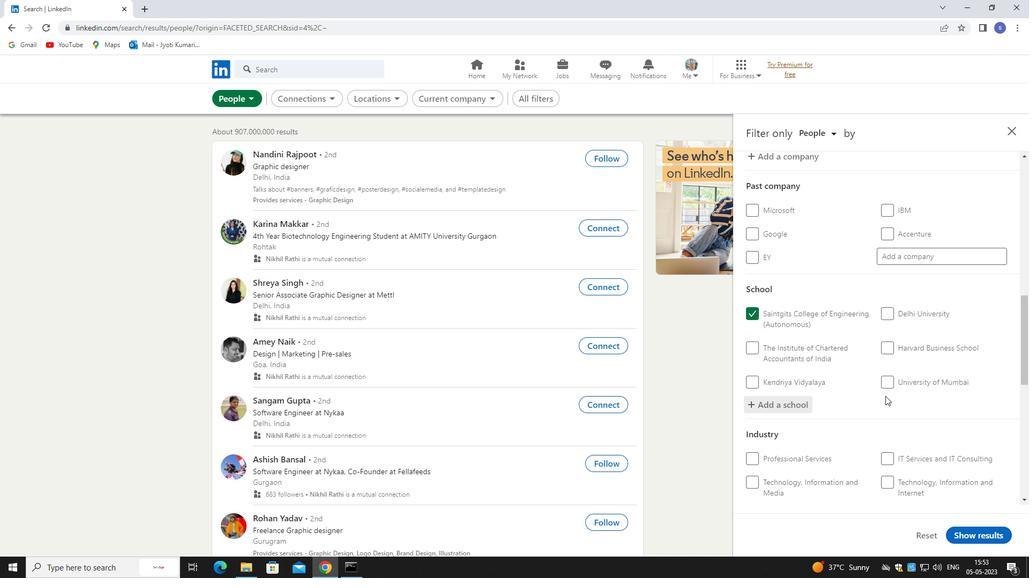 
Action: Mouse scrolled (886, 400) with delta (0, 0)
Screenshot: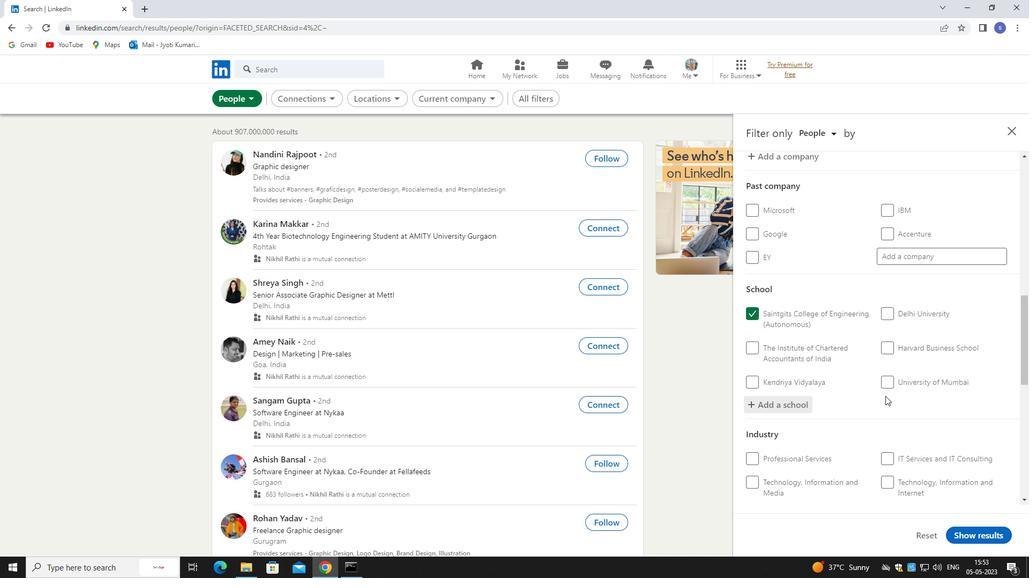 
Action: Mouse moved to (886, 401)
Screenshot: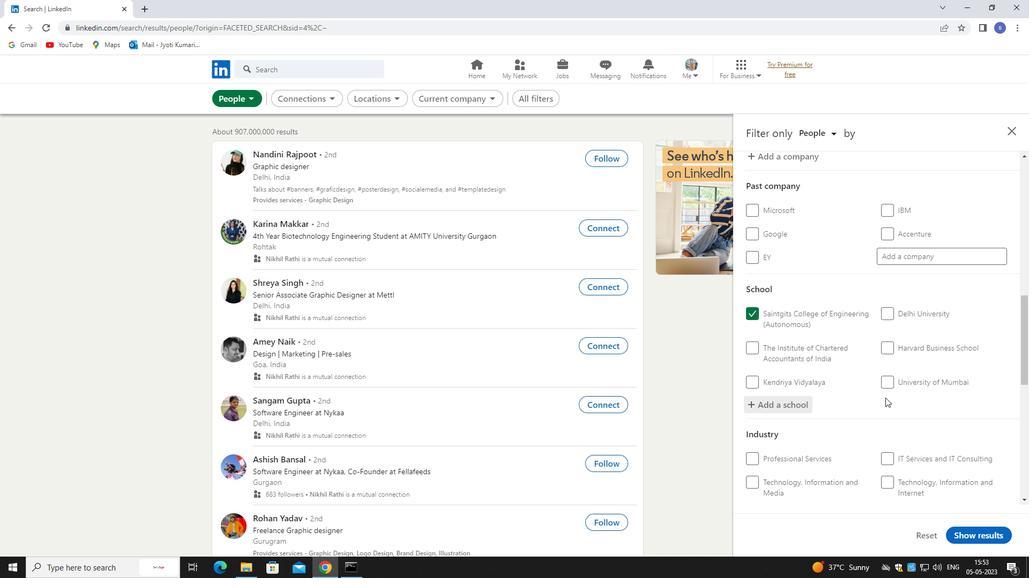 
Action: Mouse scrolled (886, 400) with delta (0, 0)
Screenshot: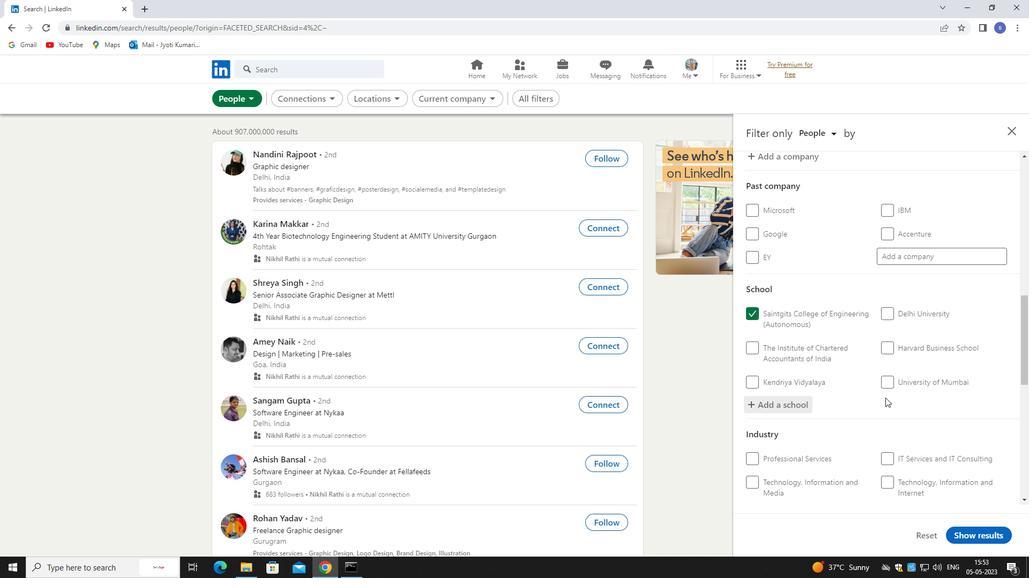 
Action: Mouse moved to (922, 359)
Screenshot: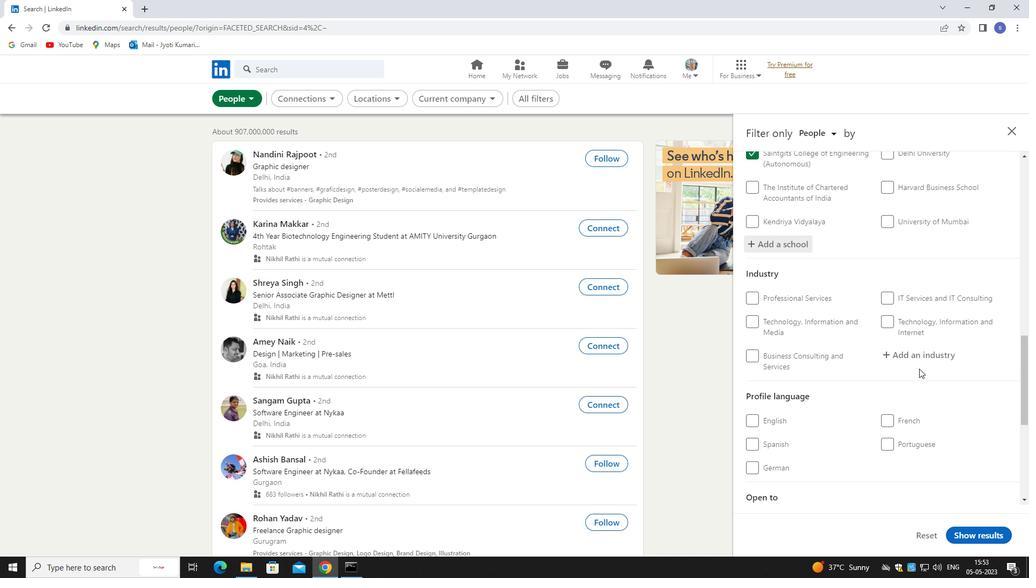 
Action: Mouse pressed left at (922, 359)
Screenshot: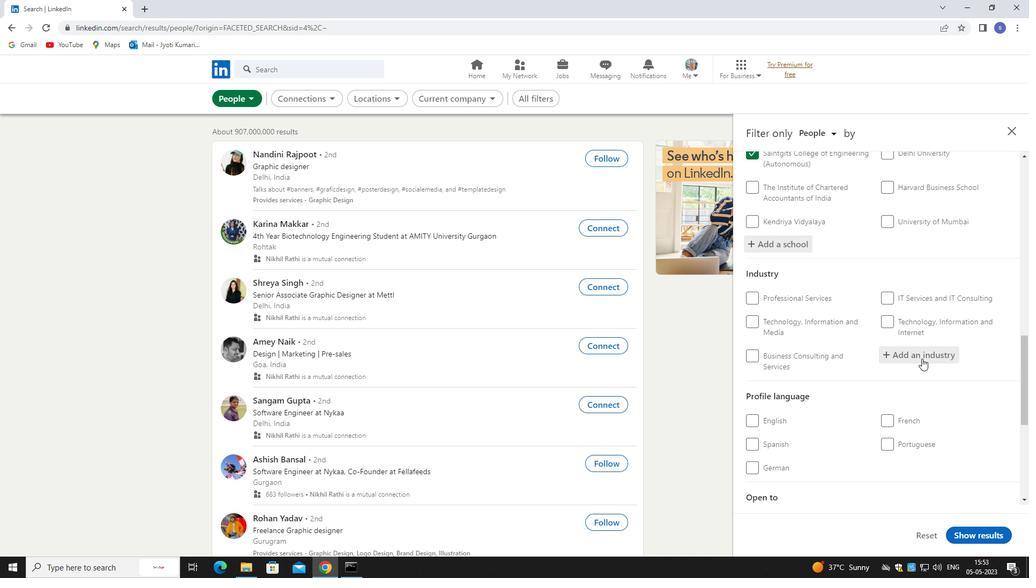 
Action: Key pressed while<Key.backspace><Key.backspace><Key.backspace>olesa
Screenshot: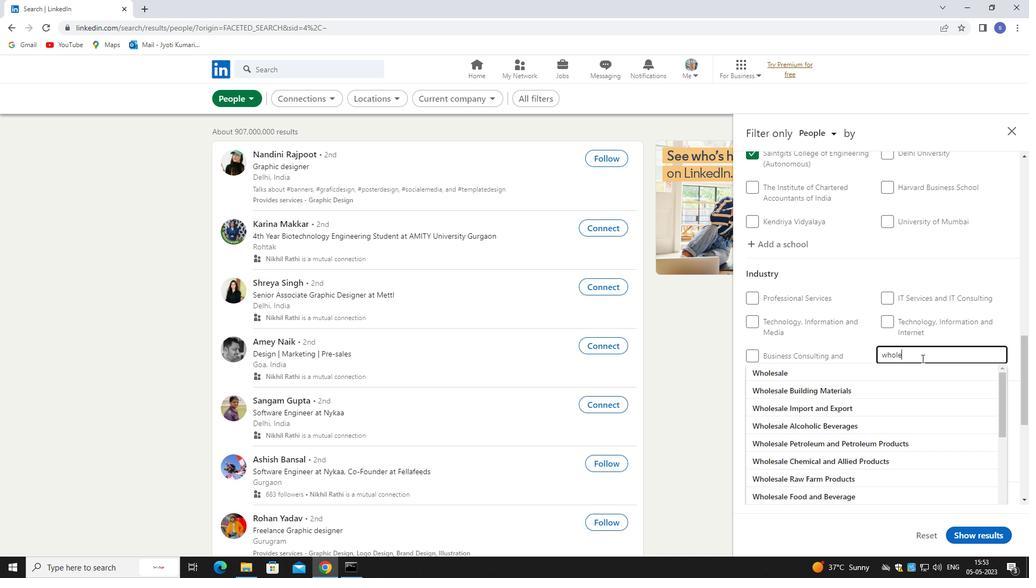 
Action: Mouse moved to (923, 461)
Screenshot: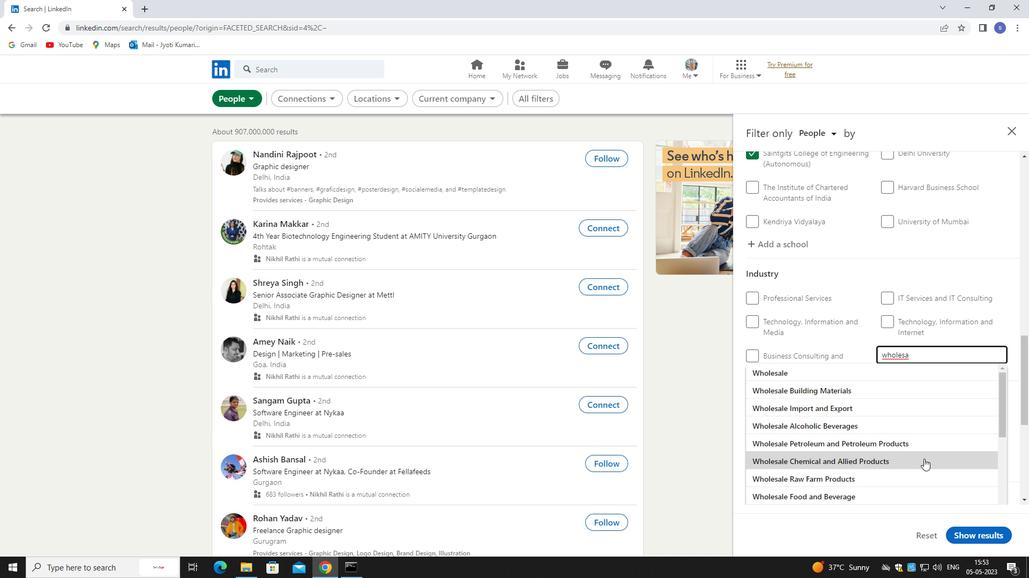 
Action: Key pressed le<Key.space>m
Screenshot: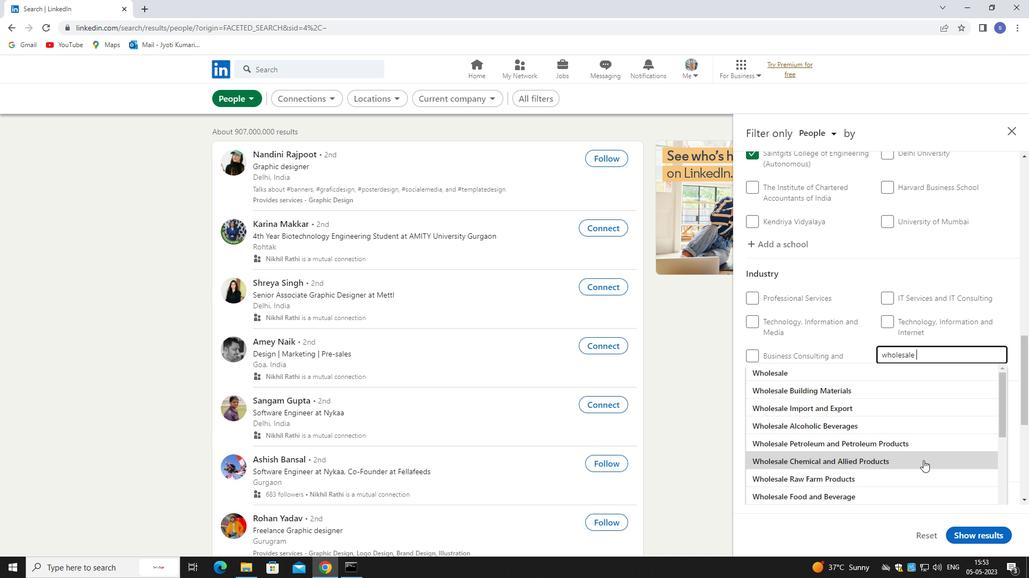 
Action: Mouse moved to (903, 427)
Screenshot: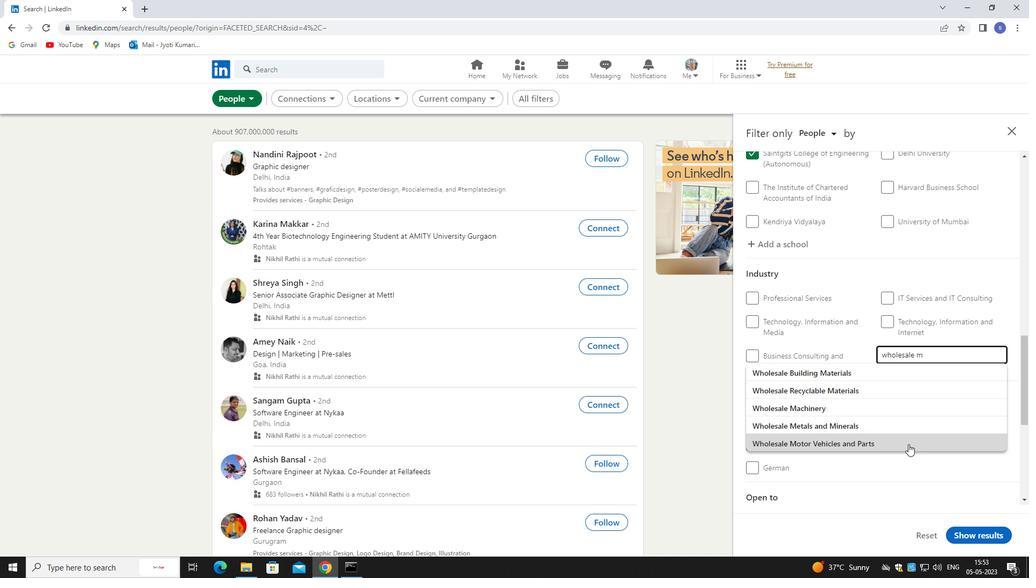 
Action: Mouse pressed left at (903, 427)
Screenshot: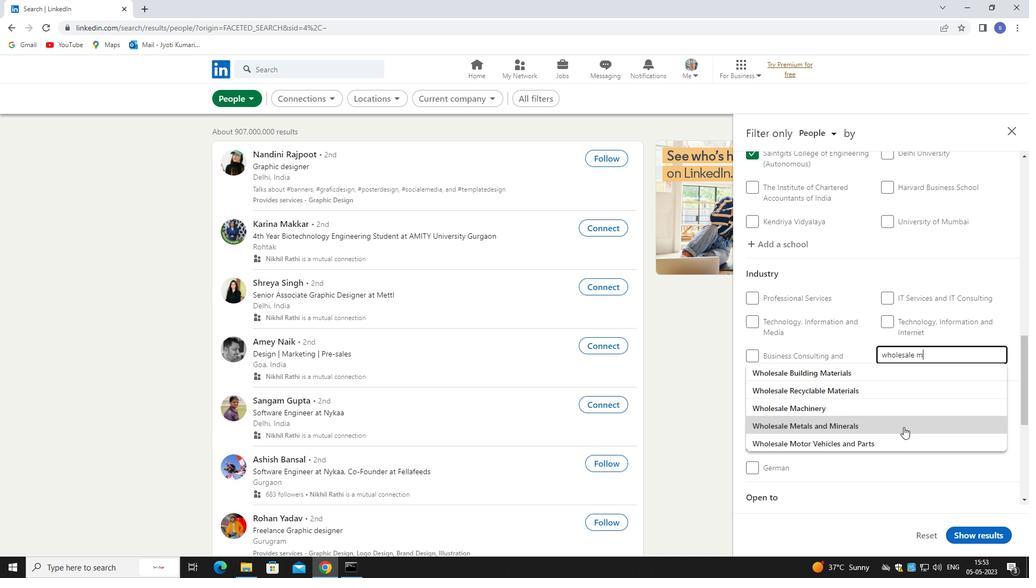 
Action: Mouse moved to (903, 427)
Screenshot: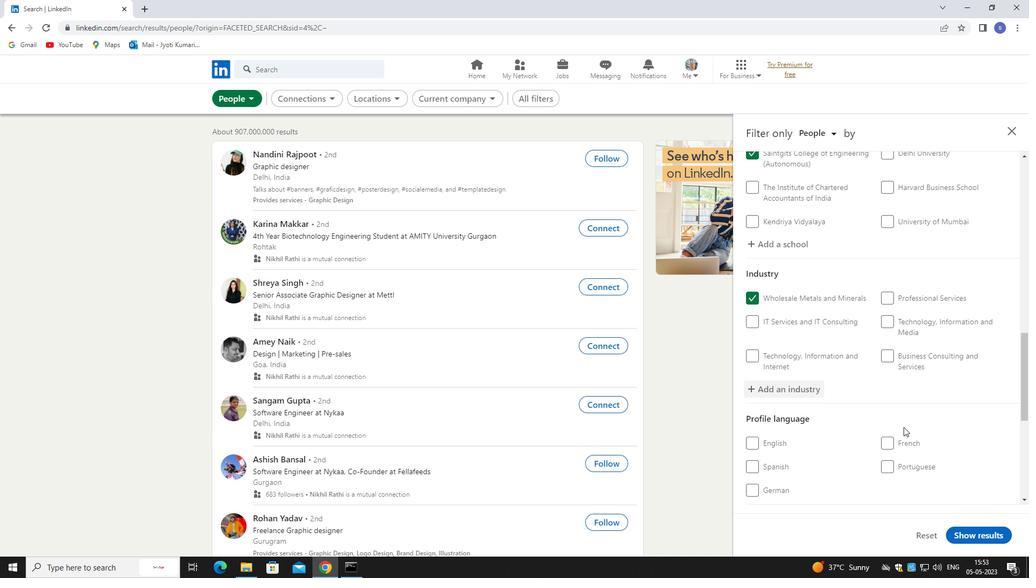 
Action: Mouse scrolled (903, 427) with delta (0, 0)
Screenshot: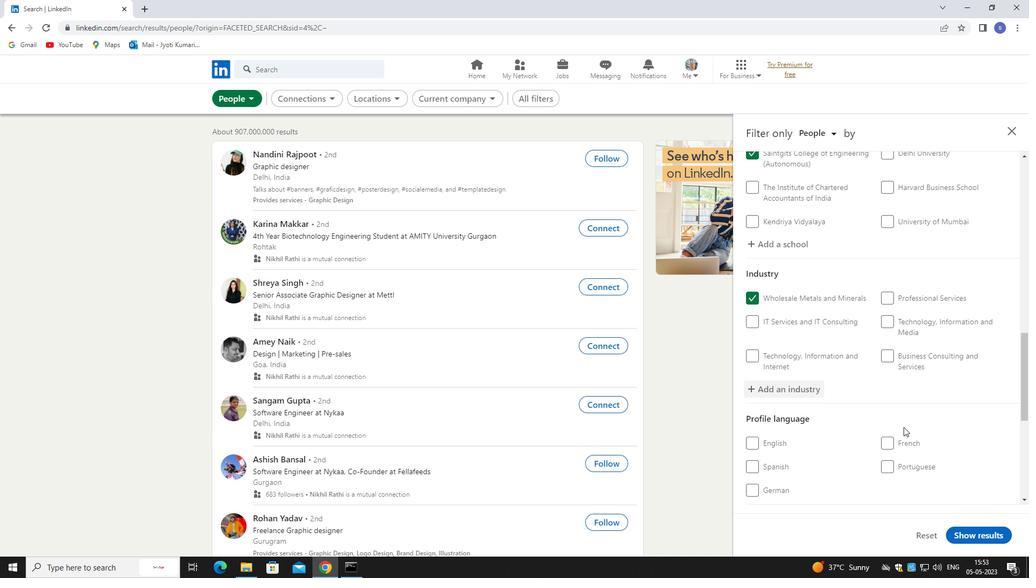
Action: Mouse moved to (903, 427)
Screenshot: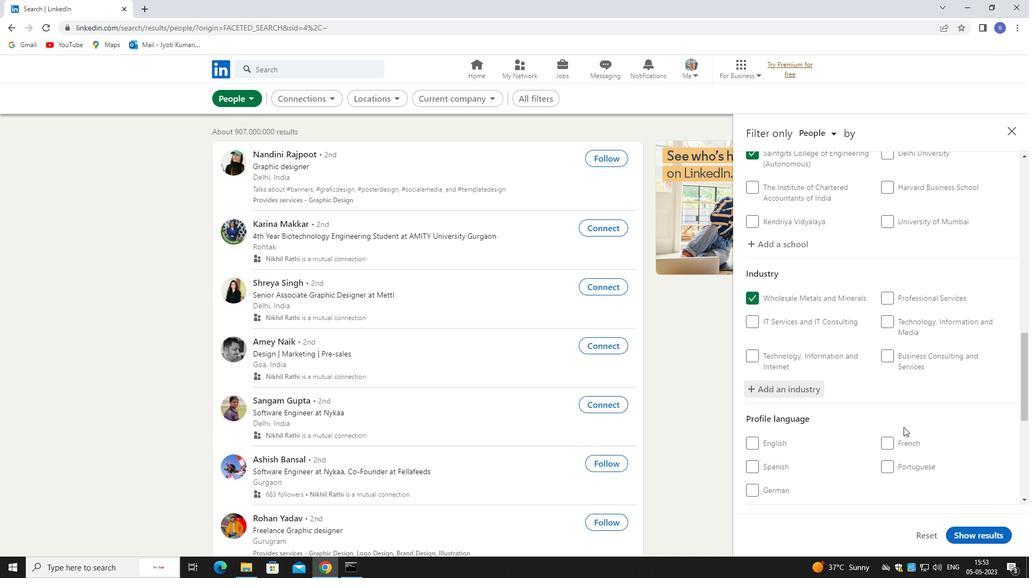 
Action: Mouse scrolled (903, 427) with delta (0, 0)
Screenshot: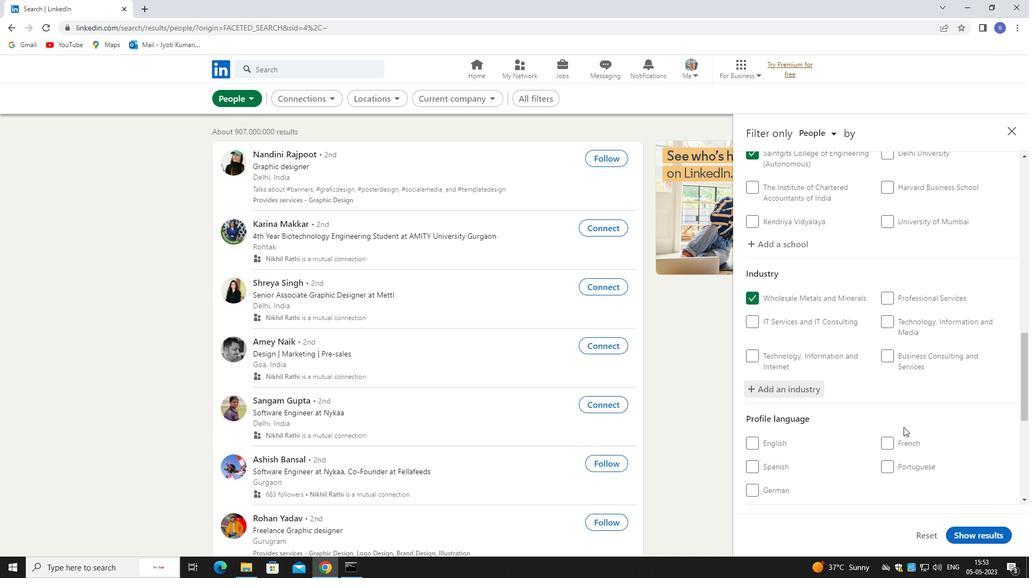 
Action: Mouse moved to (903, 428)
Screenshot: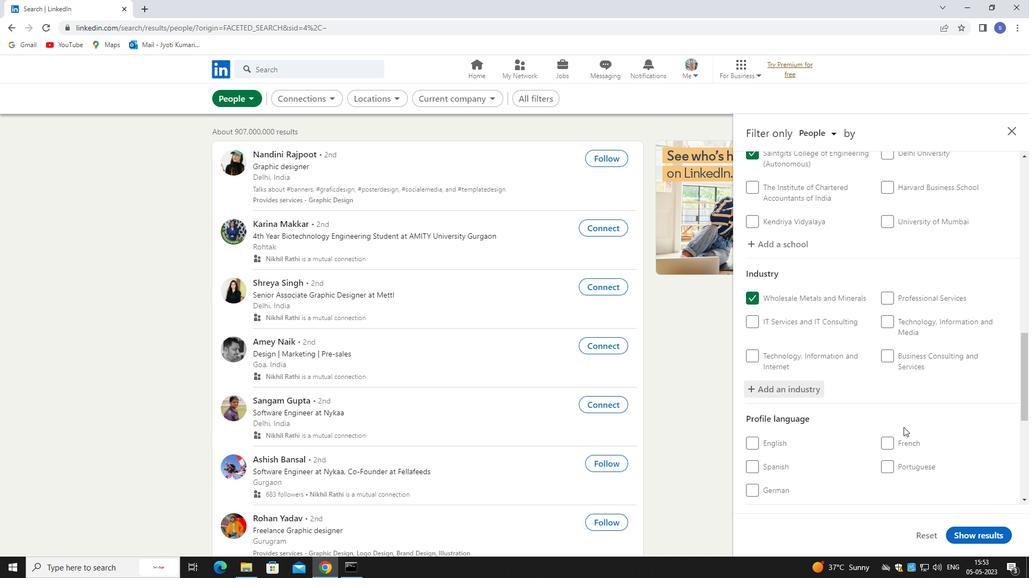 
Action: Mouse scrolled (903, 427) with delta (0, 0)
Screenshot: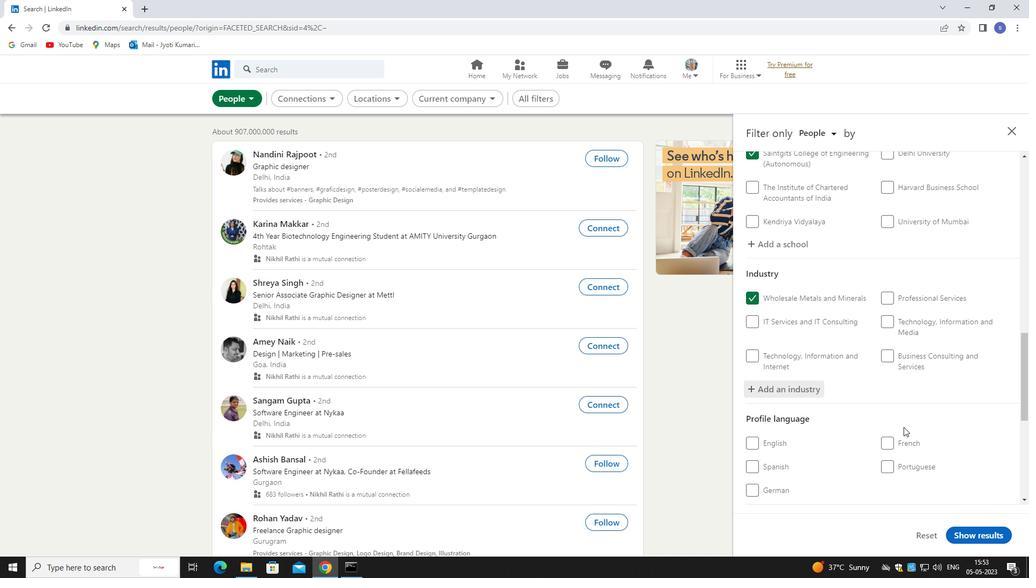 
Action: Mouse moved to (895, 309)
Screenshot: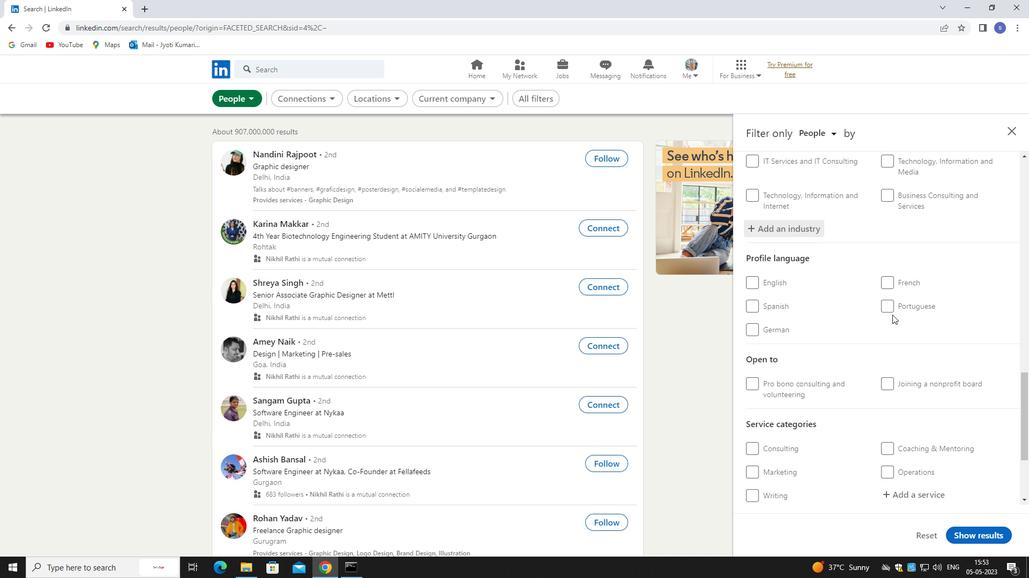 
Action: Mouse pressed left at (895, 309)
Screenshot: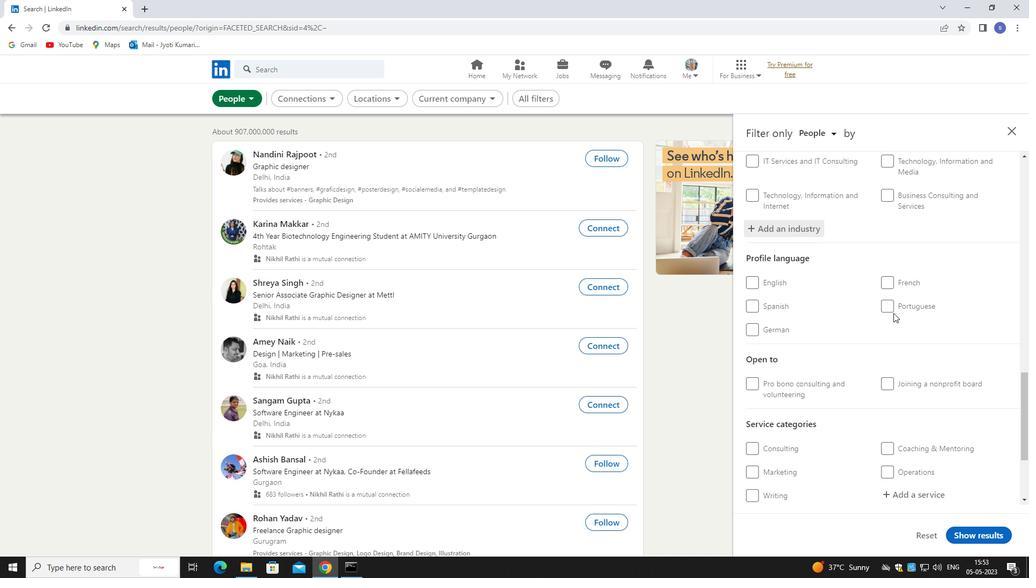 
Action: Mouse moved to (910, 414)
Screenshot: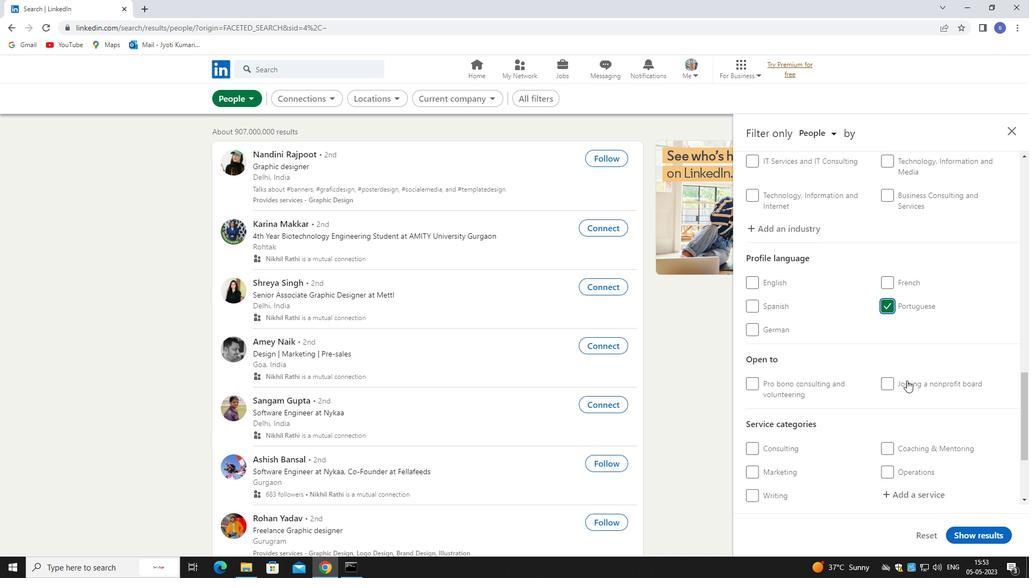 
Action: Mouse scrolled (910, 413) with delta (0, 0)
Screenshot: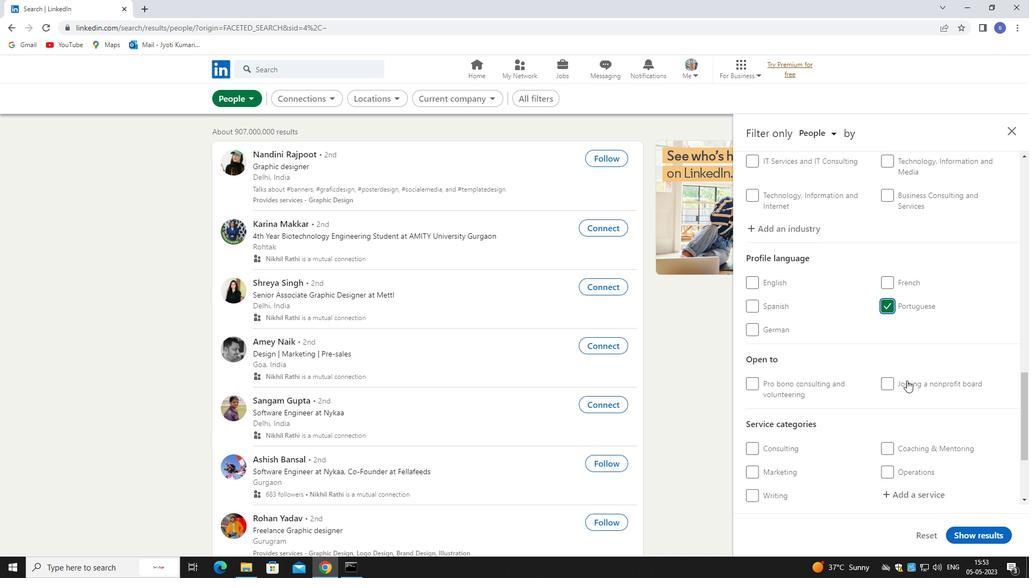 
Action: Mouse moved to (910, 418)
Screenshot: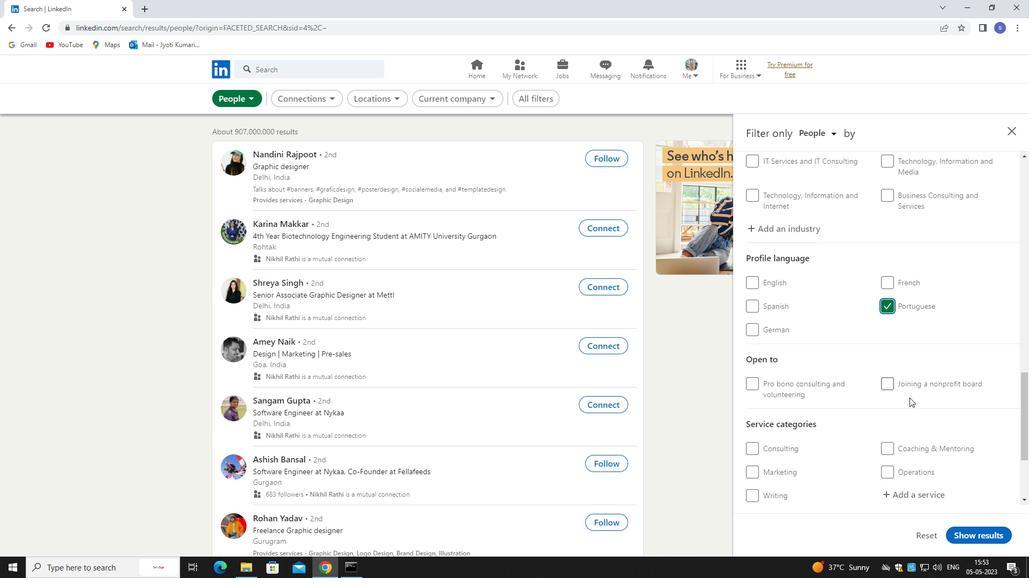 
Action: Mouse scrolled (910, 417) with delta (0, 0)
Screenshot: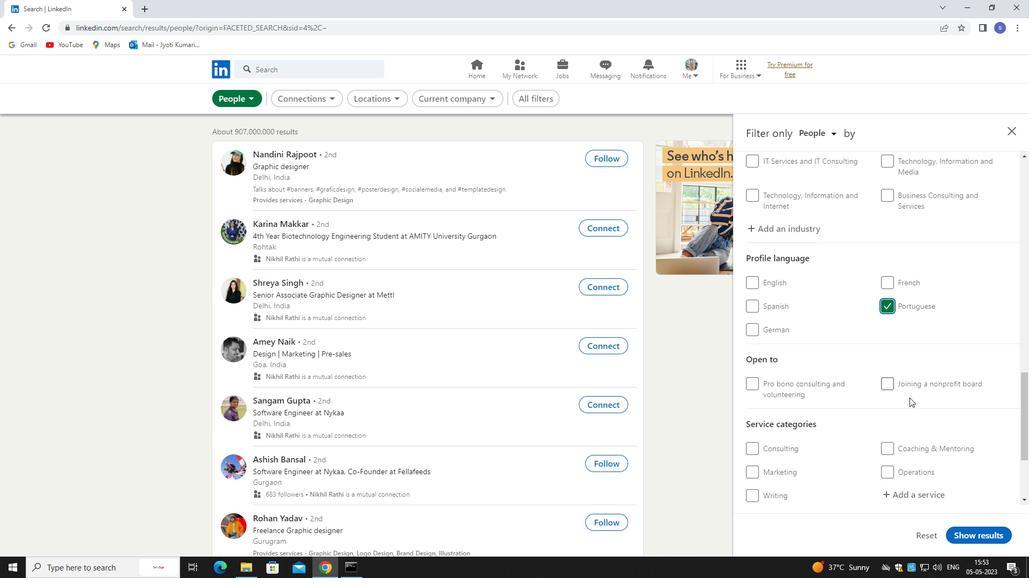 
Action: Mouse moved to (911, 422)
Screenshot: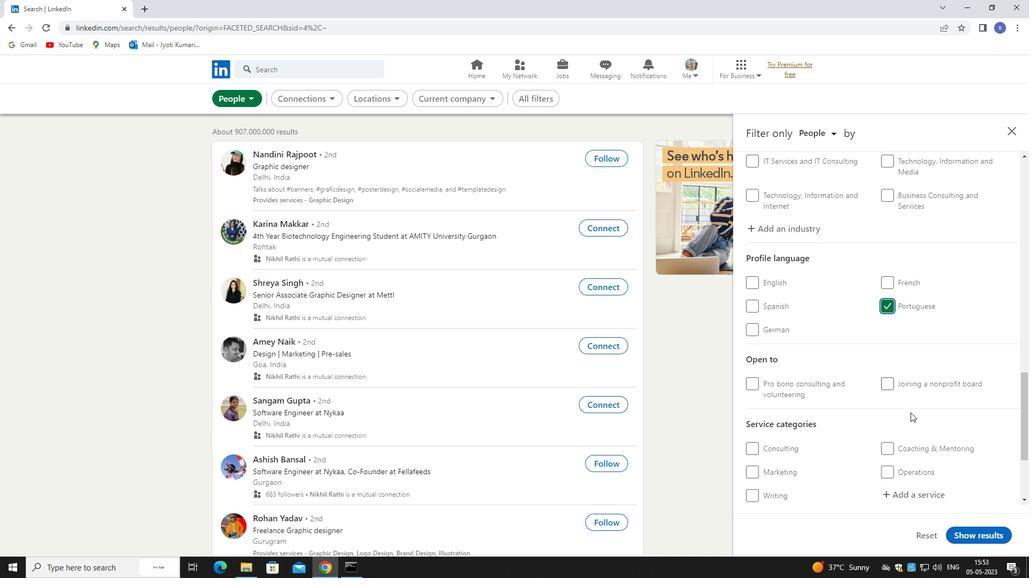 
Action: Mouse scrolled (911, 421) with delta (0, 0)
Screenshot: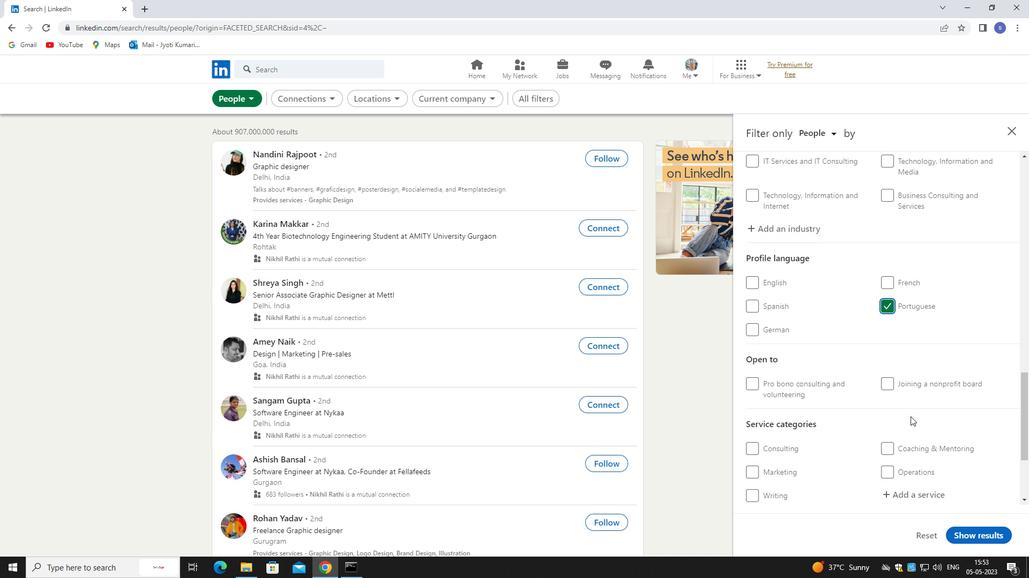 
Action: Mouse moved to (899, 359)
Screenshot: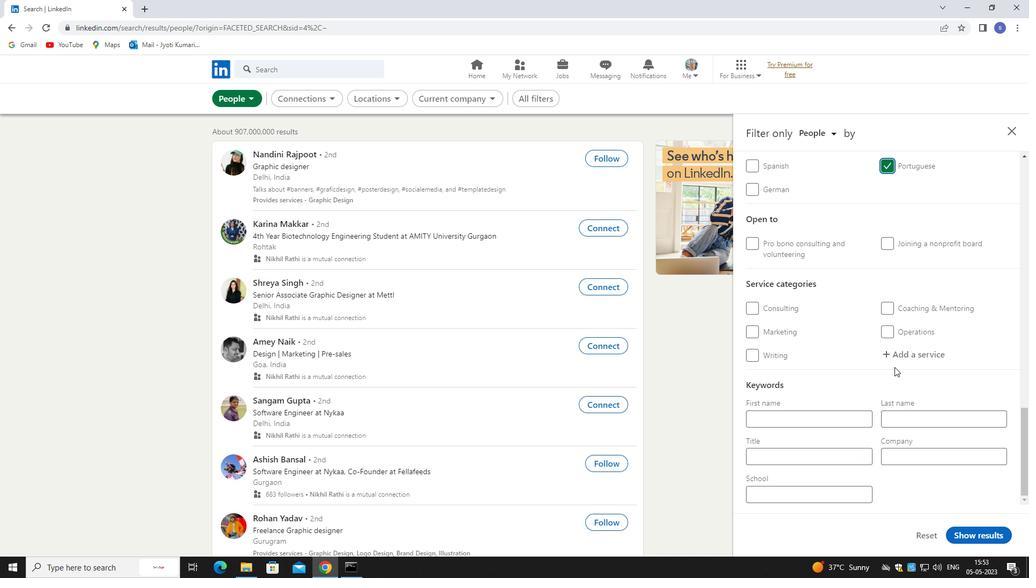 
Action: Mouse pressed left at (899, 359)
Screenshot: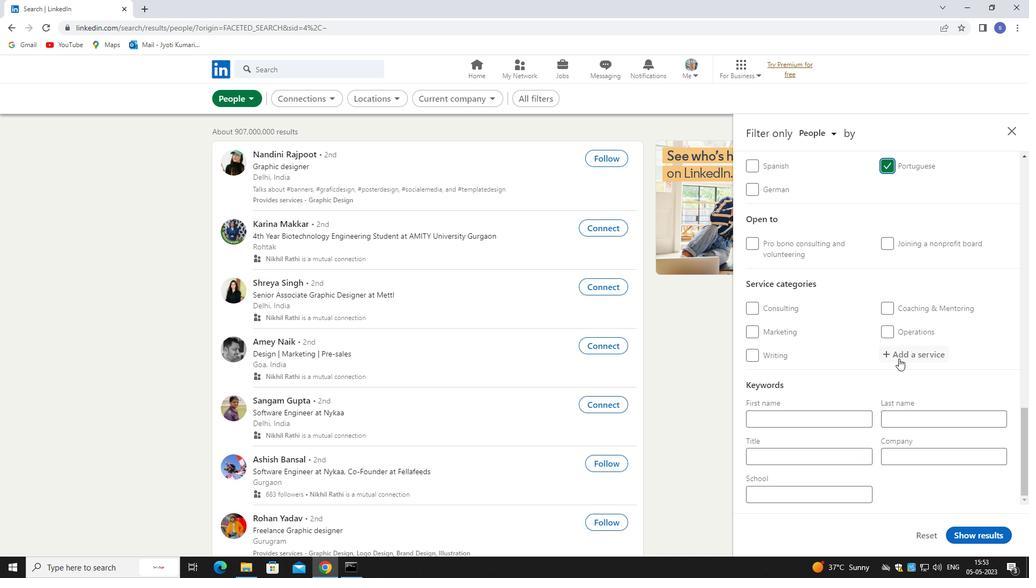 
Action: Mouse moved to (903, 358)
Screenshot: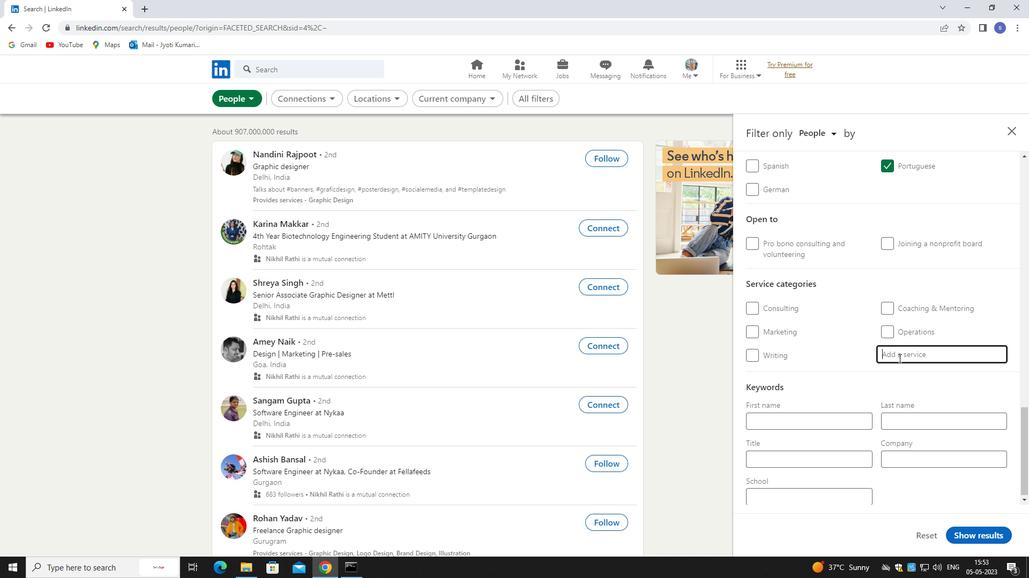 
Action: Key pressed growth<Key.space>m
Screenshot: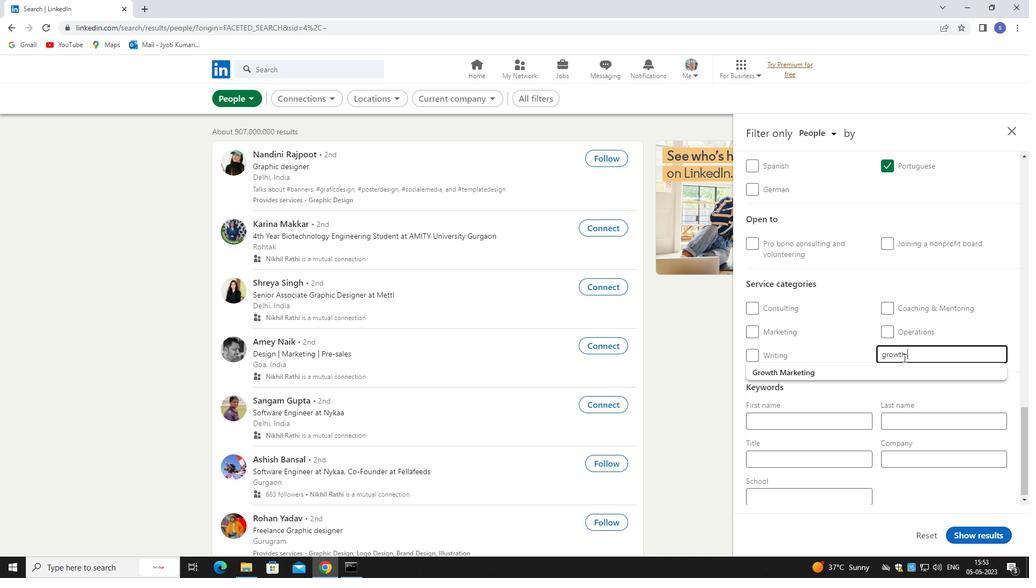 
Action: Mouse moved to (933, 370)
Screenshot: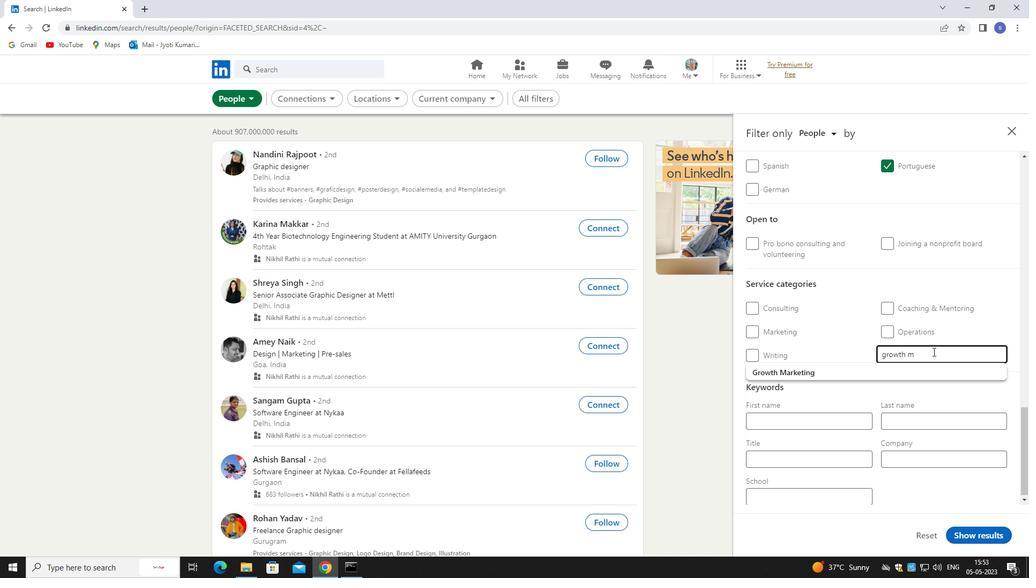 
Action: Mouse pressed left at (933, 370)
Screenshot: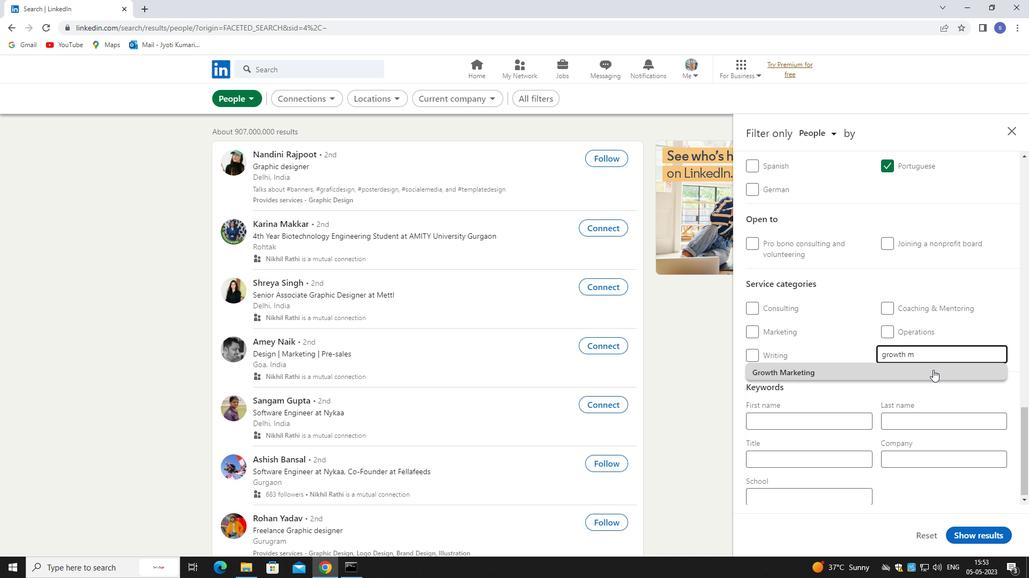 
Action: Mouse moved to (762, 479)
Screenshot: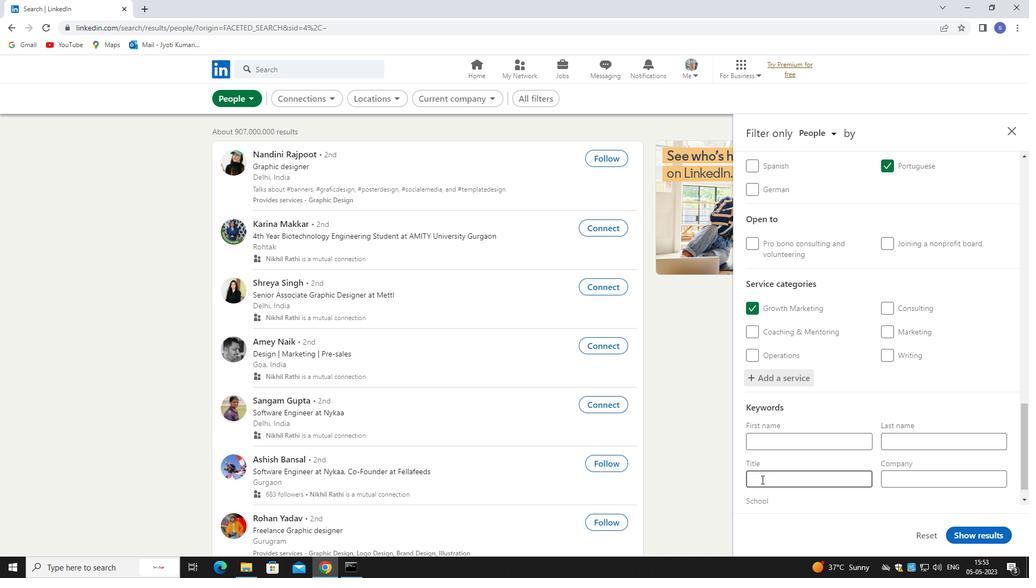 
Action: Mouse pressed left at (762, 479)
Screenshot: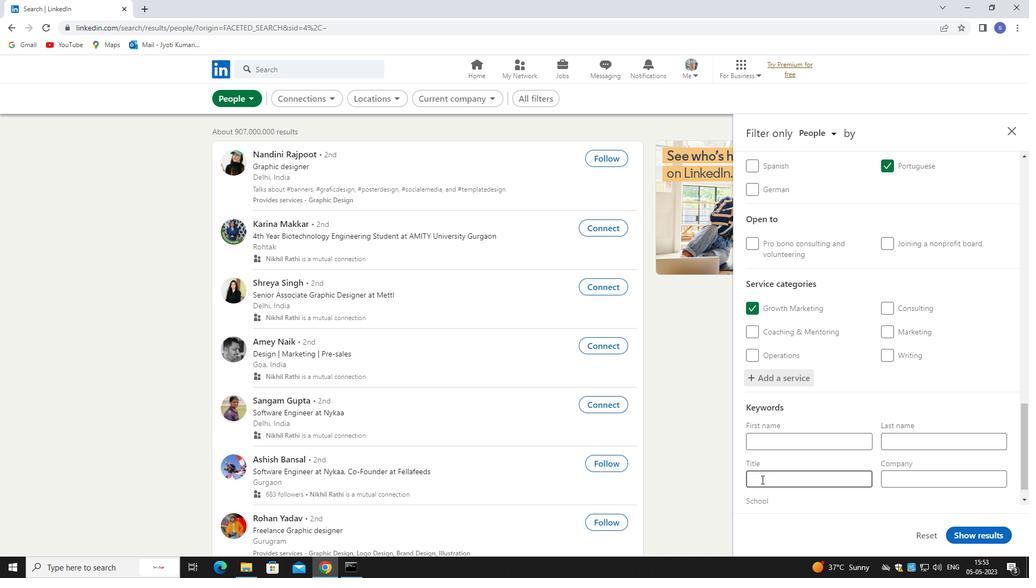 
Action: Mouse moved to (771, 482)
Screenshot: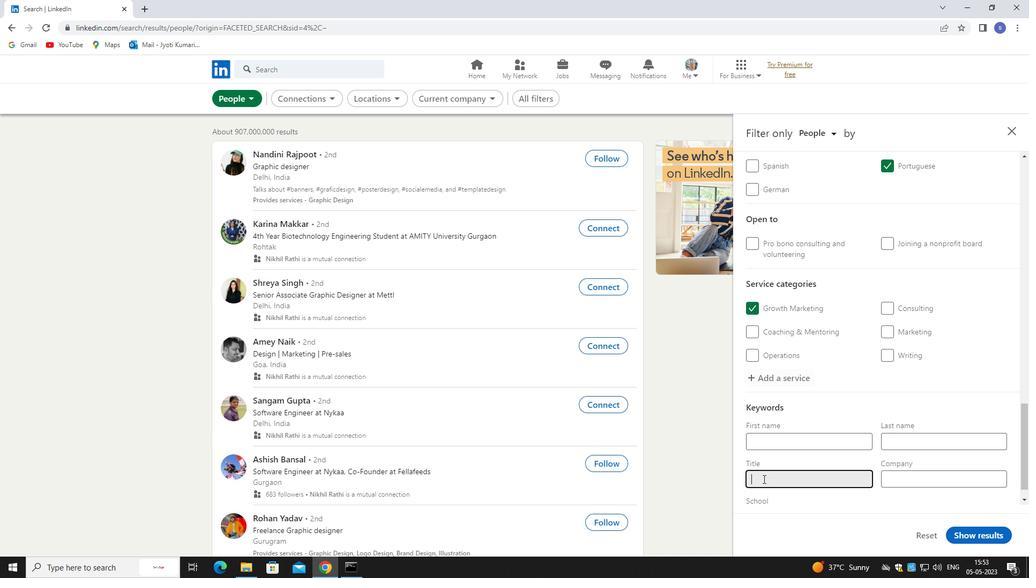 
Action: Key pressed <Key.shift>TEAM<Key.space><Key.shift>LEADER
Screenshot: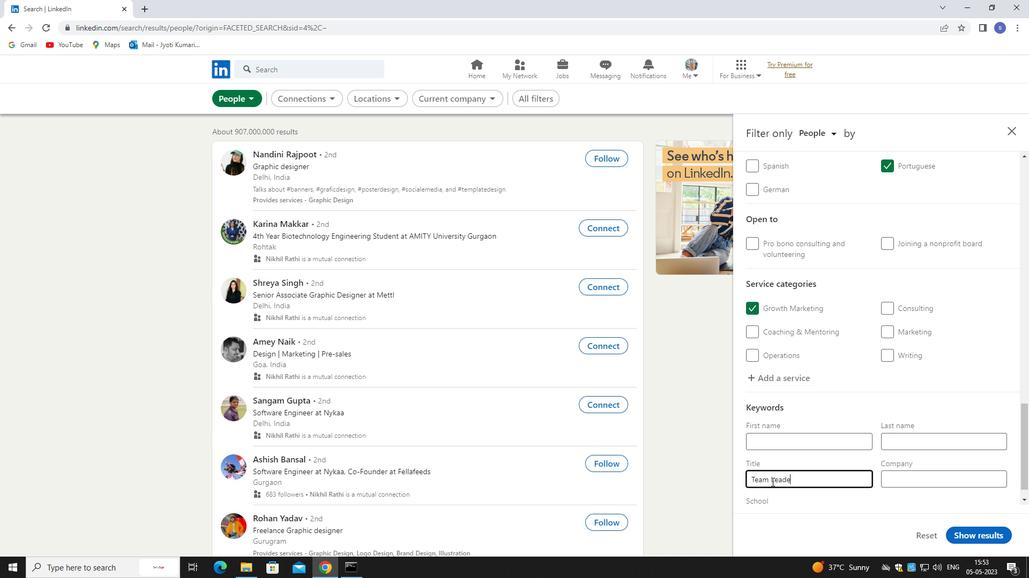 
Action: Mouse moved to (997, 535)
Screenshot: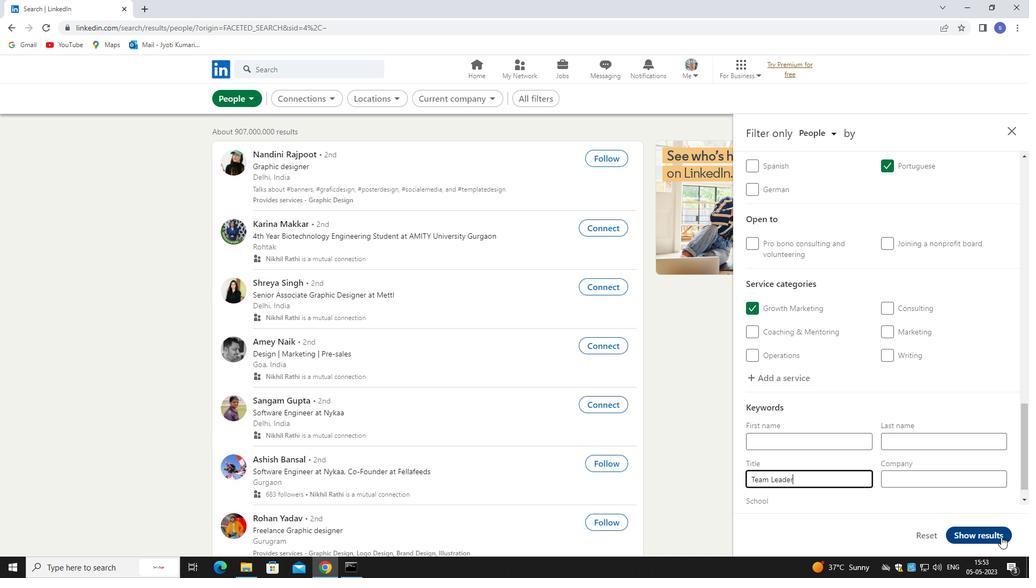 
Action: Mouse pressed left at (997, 535)
Screenshot: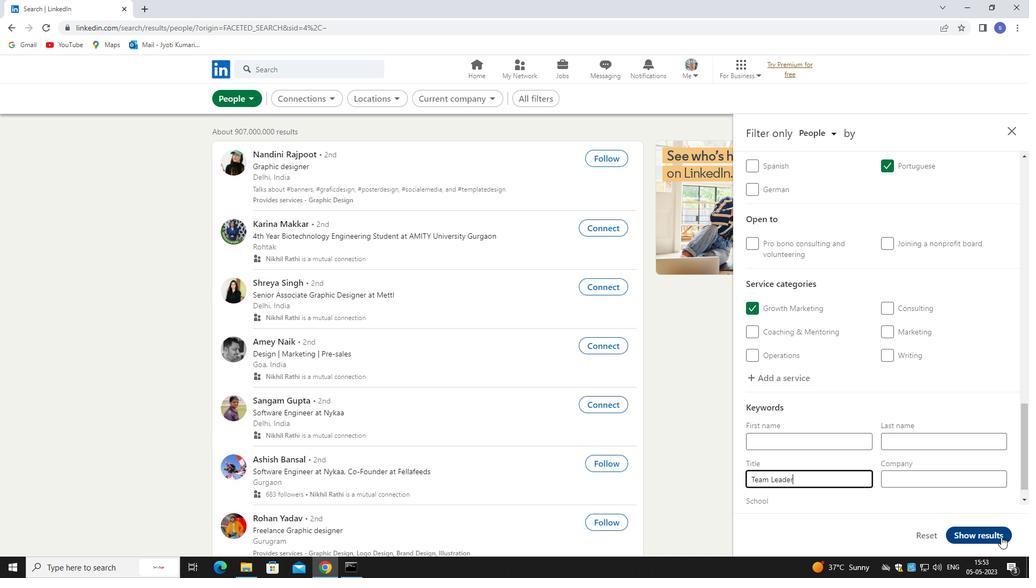 
Action: Mouse moved to (996, 531)
Screenshot: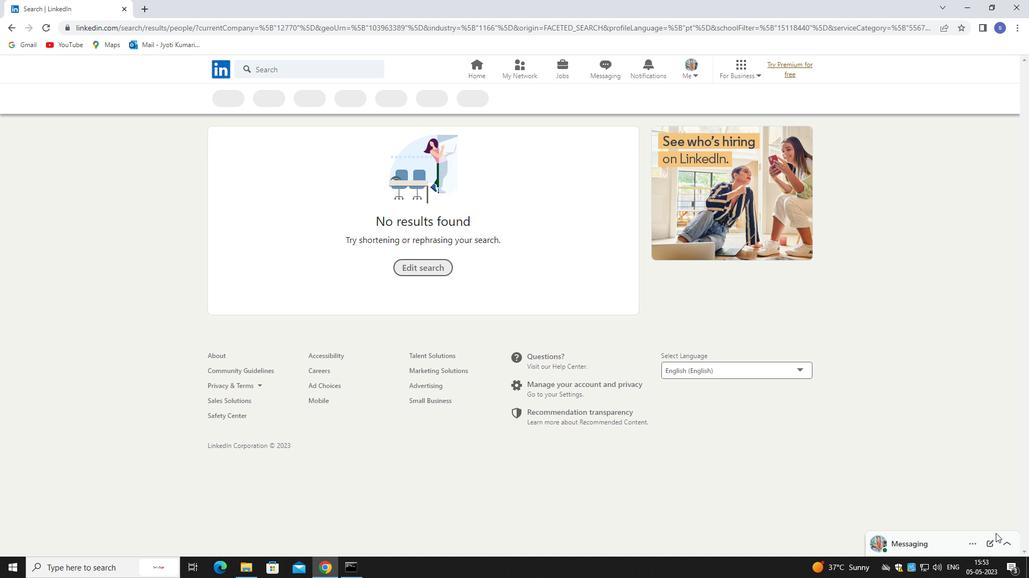 
